 Task: Use advanced search to find and preview emails containing specific words.
Action: Mouse moved to (376, 66)
Screenshot: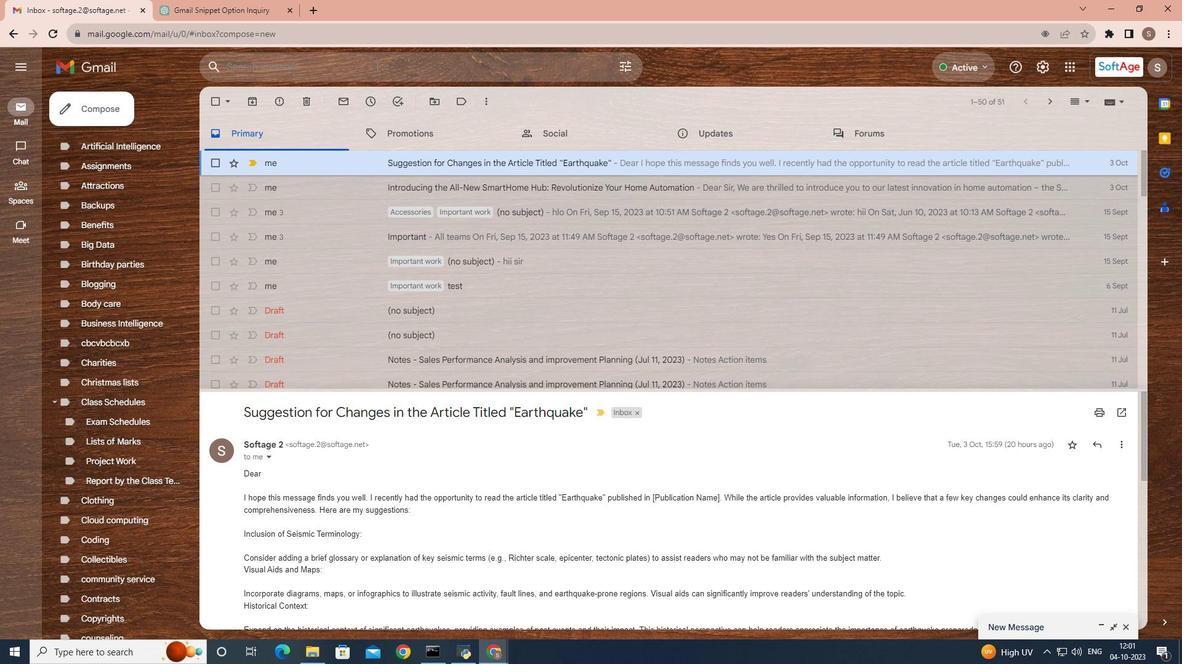 
Action: Mouse pressed left at (376, 66)
Screenshot: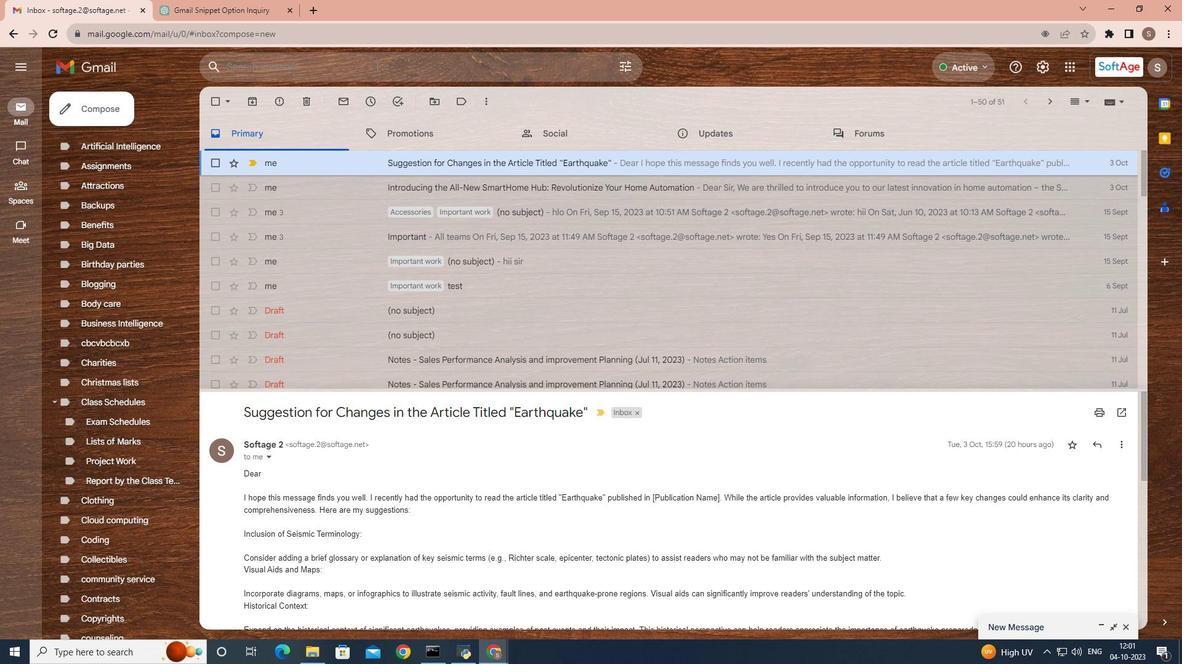 
Action: Key pressed in<Key.shift_r><Key.shift_r><Key.shift_r><Key.shift_r><Key.shift_r><Key.shift_r><Key.shift_r><Key.shift_r><Key.shift_r><Key.shift_r><Key.shift_r><Key.shift_r><Key.shift_r><Key.shift_r><Key.shift_r><Key.shift_r><Key.shift_r><Key.shift_r><Key.shift_r><Key.shift_r><Key.shift_r><Key.shift_r><Key.shift_r><Key.shift_r><Key.shift_r><Key.shift_r><Key.shift_r><Key.shift_r><Key.shift_r><Key.shift_r><Key.shift_r><Key.shift_r><Key.shift_r><Key.shift_r><Key.shift_r><Key.shift_r><Key.shift_r><Key.shift_r><Key.shift_r><Key.shift_r><Key.shift_r><Key.shift_r><Key.shift_r><Key.shift_r><Key.shift_r><Key.shift_r><Key.shift_r>:<Key.space>converst<Key.backspace>ation<Key.space>dear<Key.space>sir<Key.enter>
Screenshot: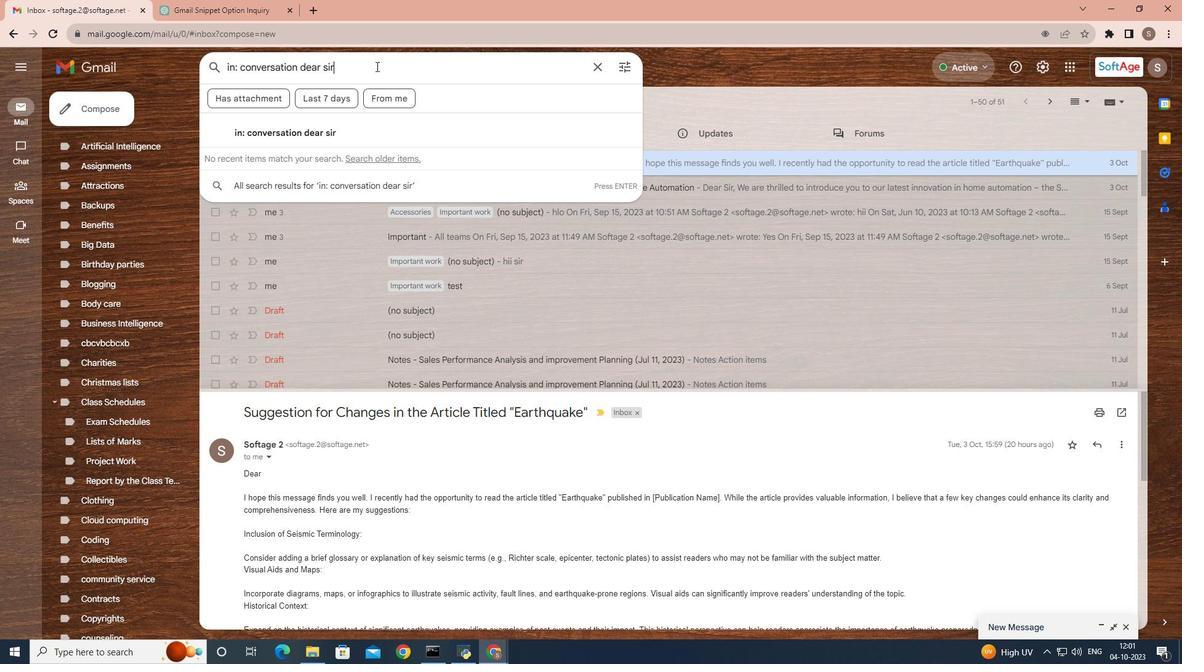 
Action: Mouse moved to (341, 59)
Screenshot: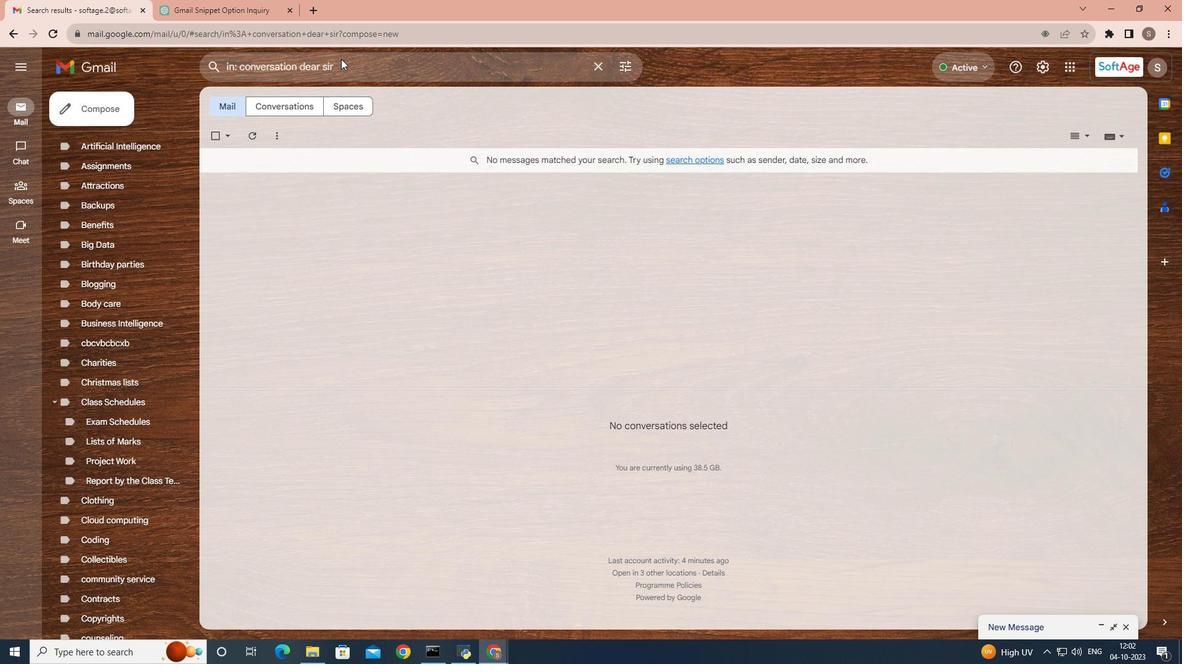 
Action: Mouse pressed left at (341, 59)
Screenshot: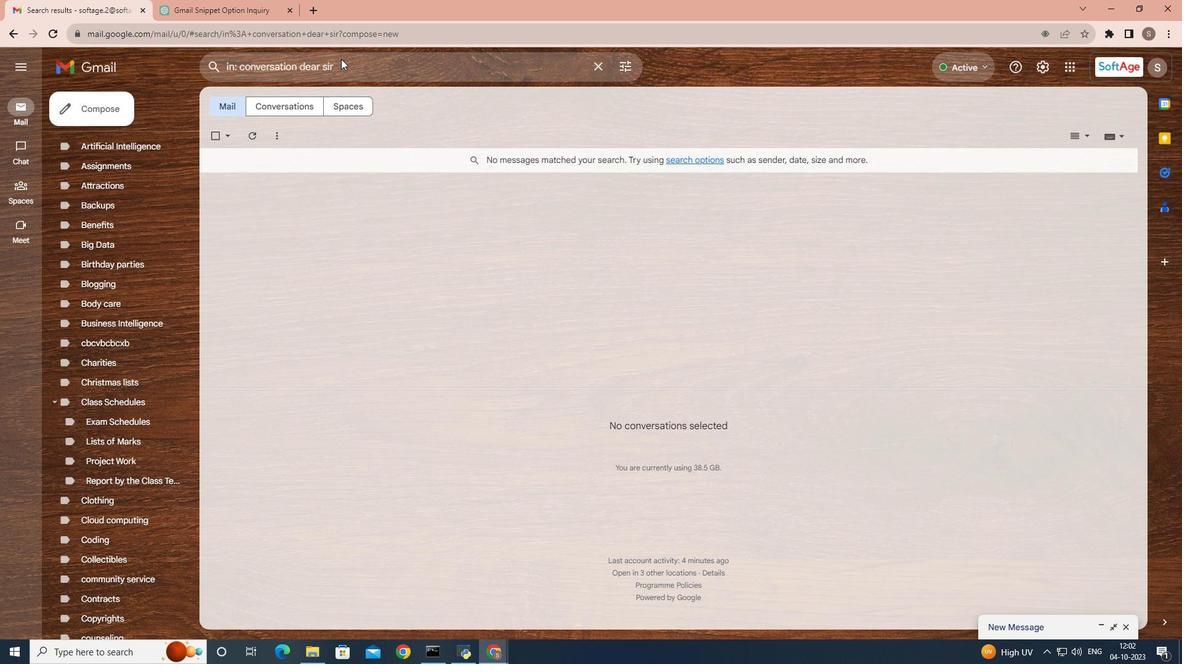 
Action: Mouse moved to (320, 62)
Screenshot: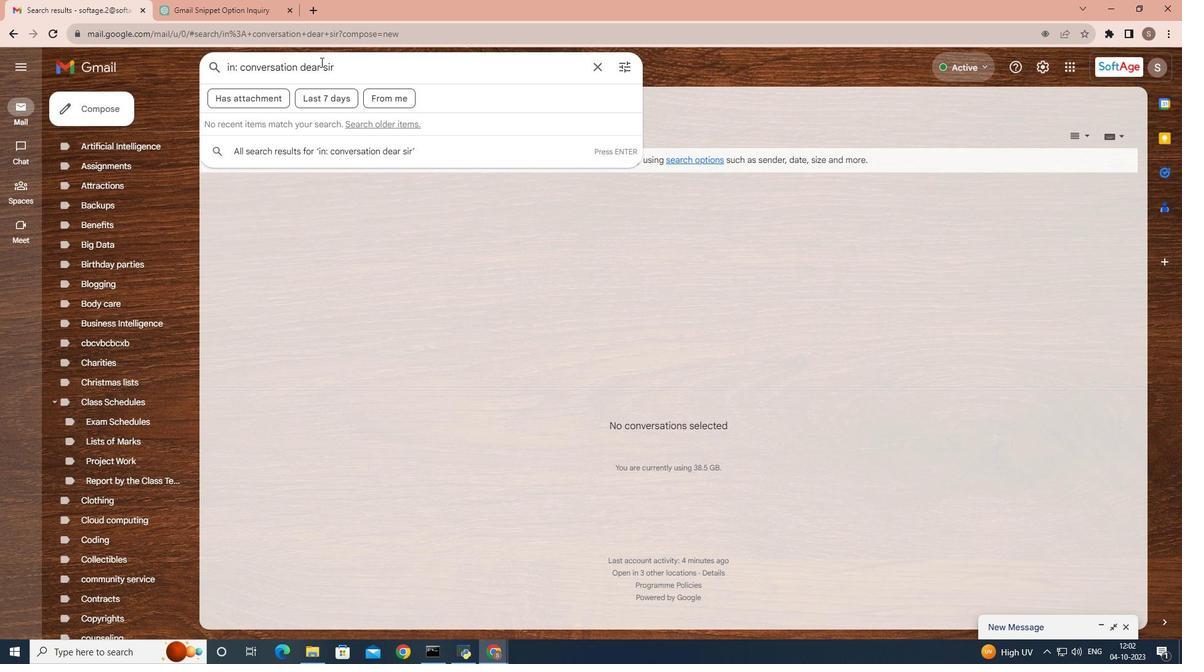 
Action: Mouse pressed left at (320, 62)
Screenshot: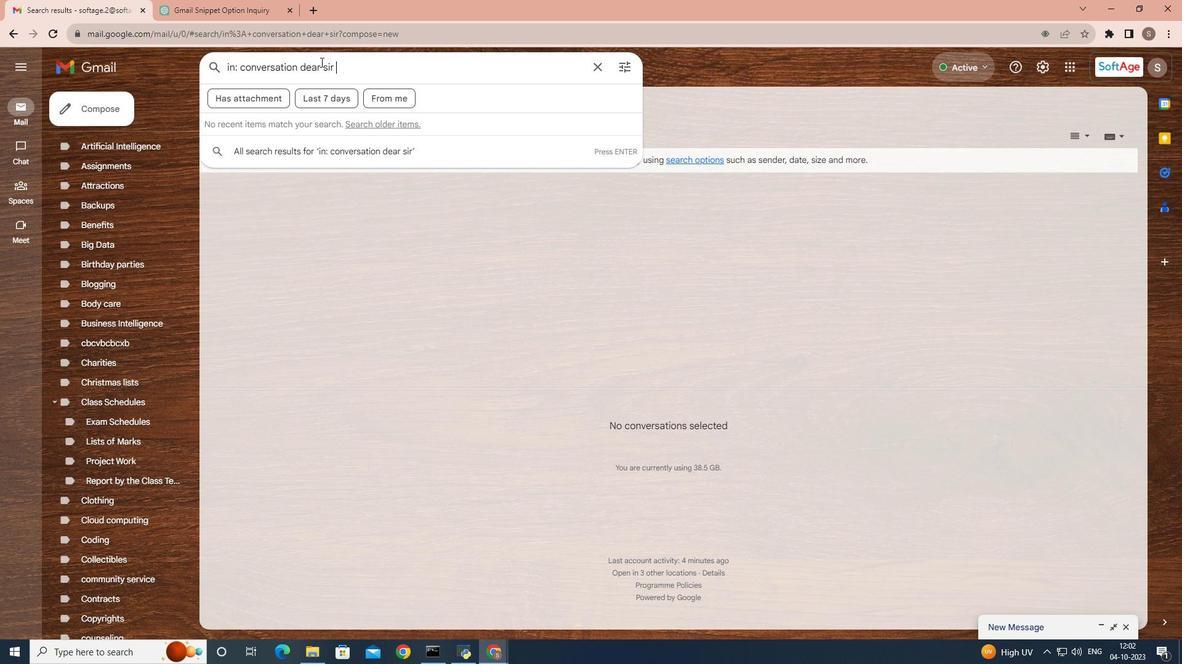 
Action: Mouse moved to (286, 75)
Screenshot: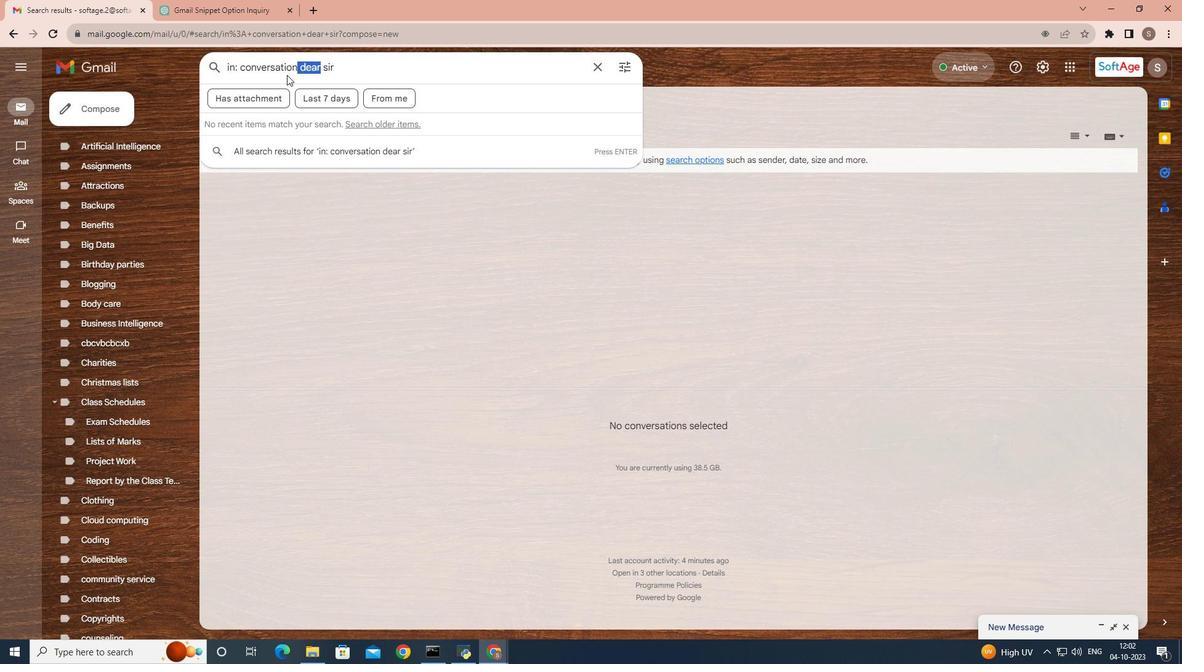 
Action: Key pressed <Key.backspace><Key.enter>
Screenshot: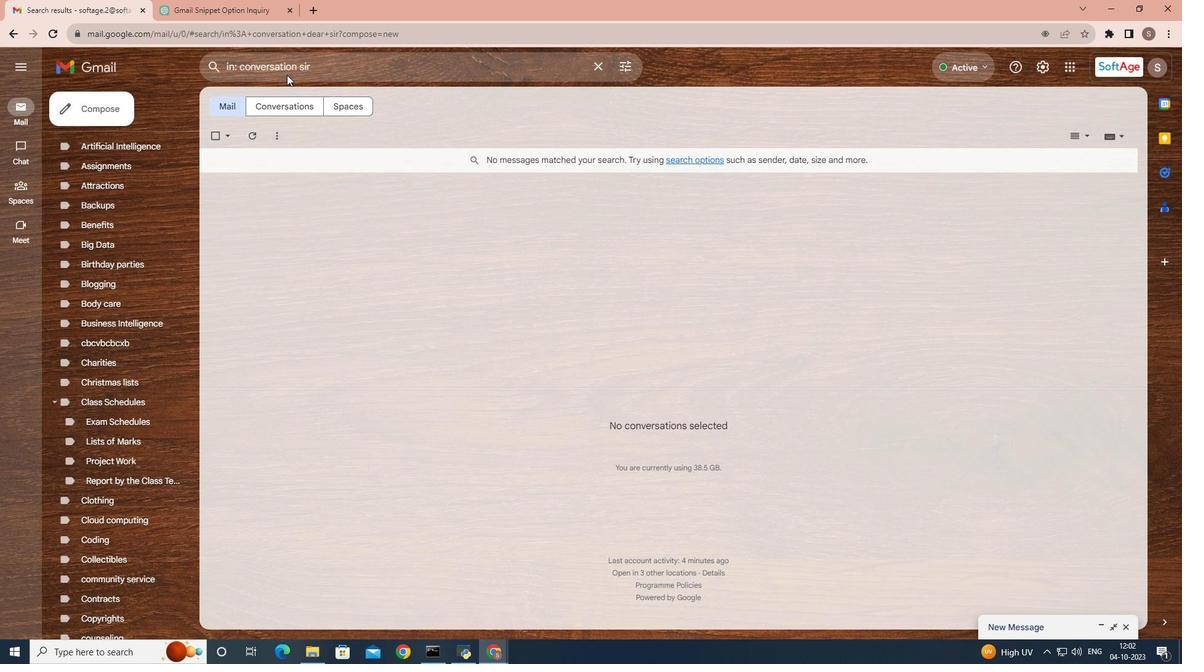 
Action: Mouse moved to (304, 99)
Screenshot: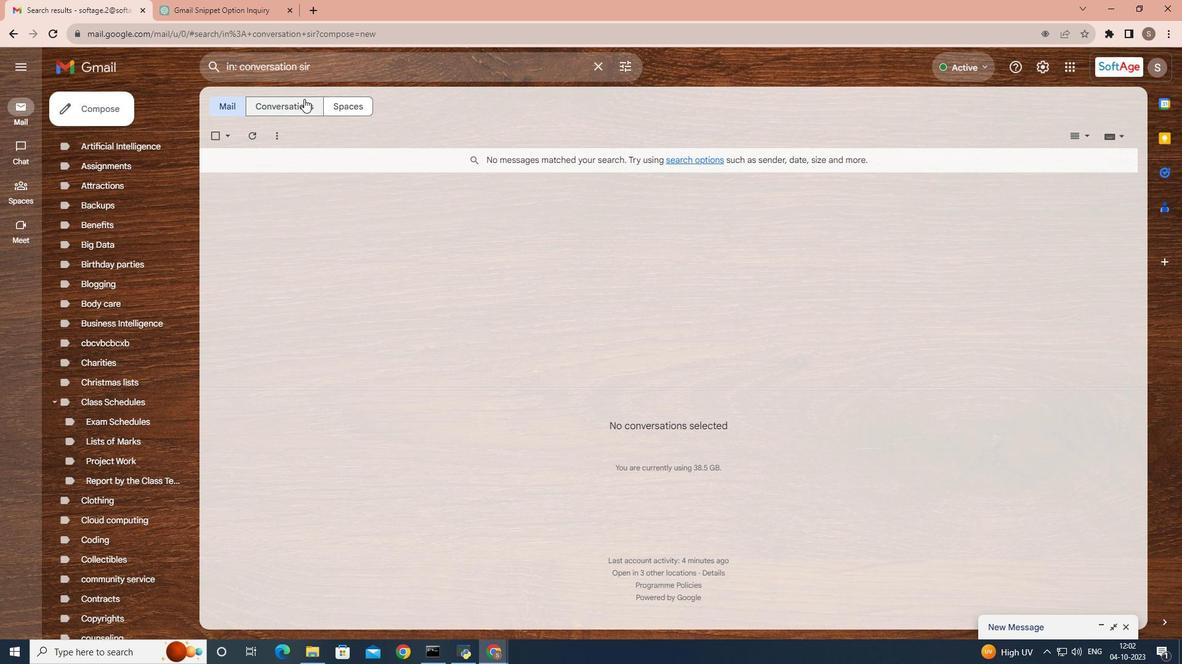 
Action: Mouse pressed left at (304, 99)
Screenshot: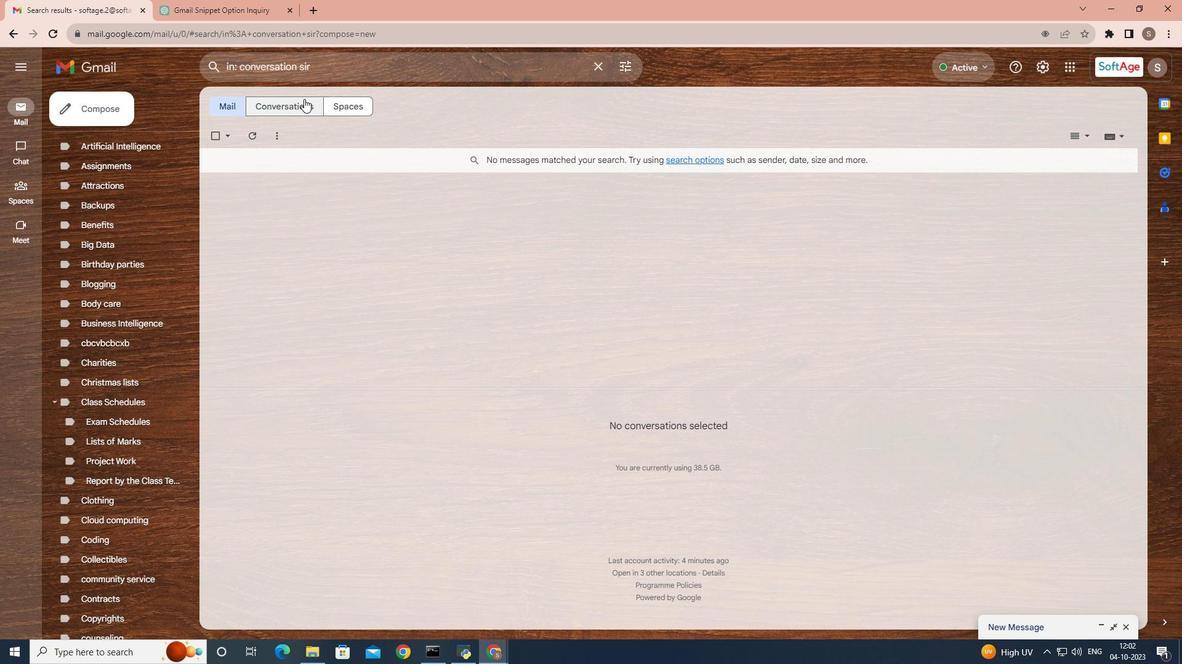 
Action: Mouse moved to (239, 68)
Screenshot: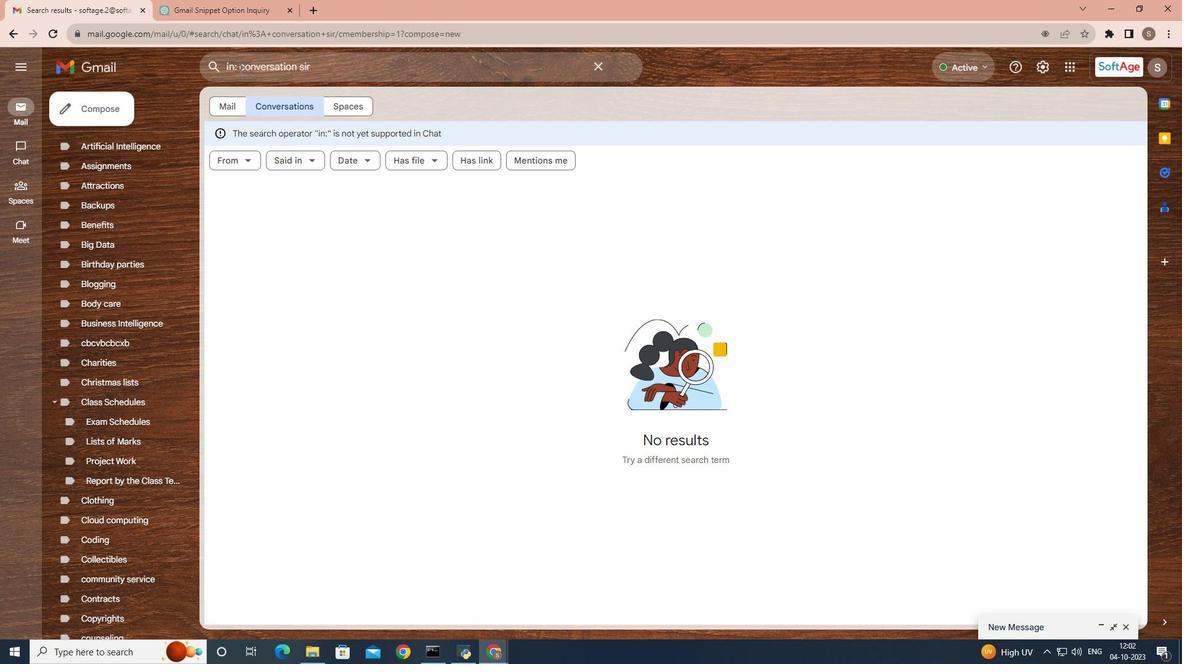 
Action: Mouse pressed left at (239, 68)
Screenshot: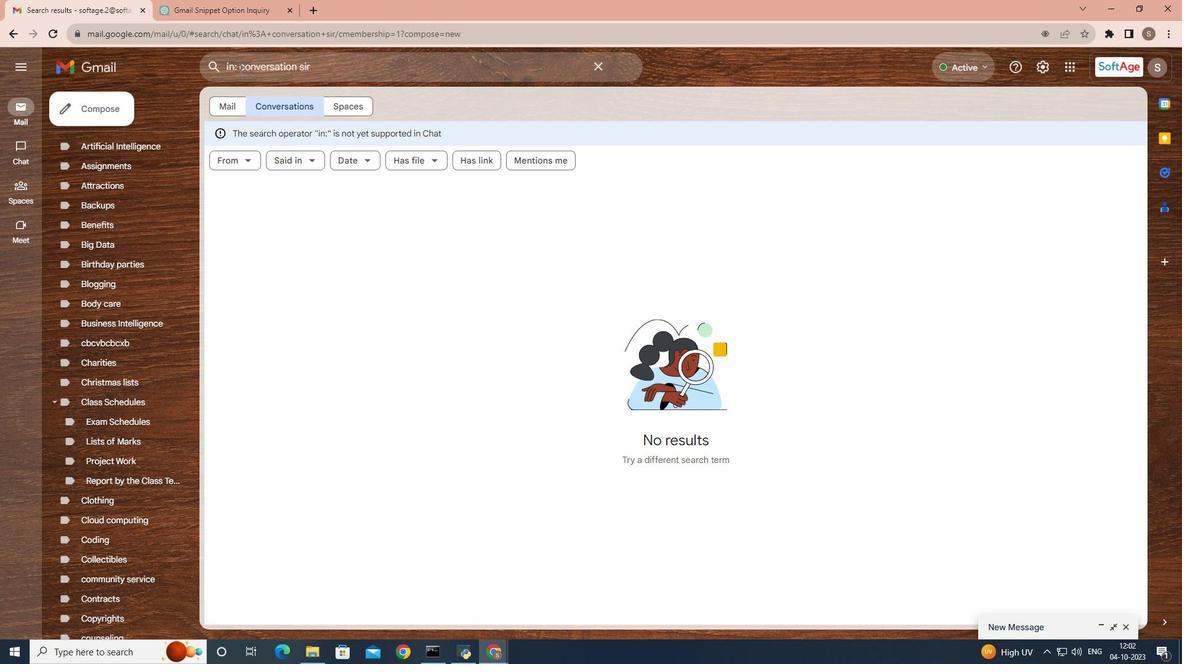 
Action: Mouse moved to (302, 65)
Screenshot: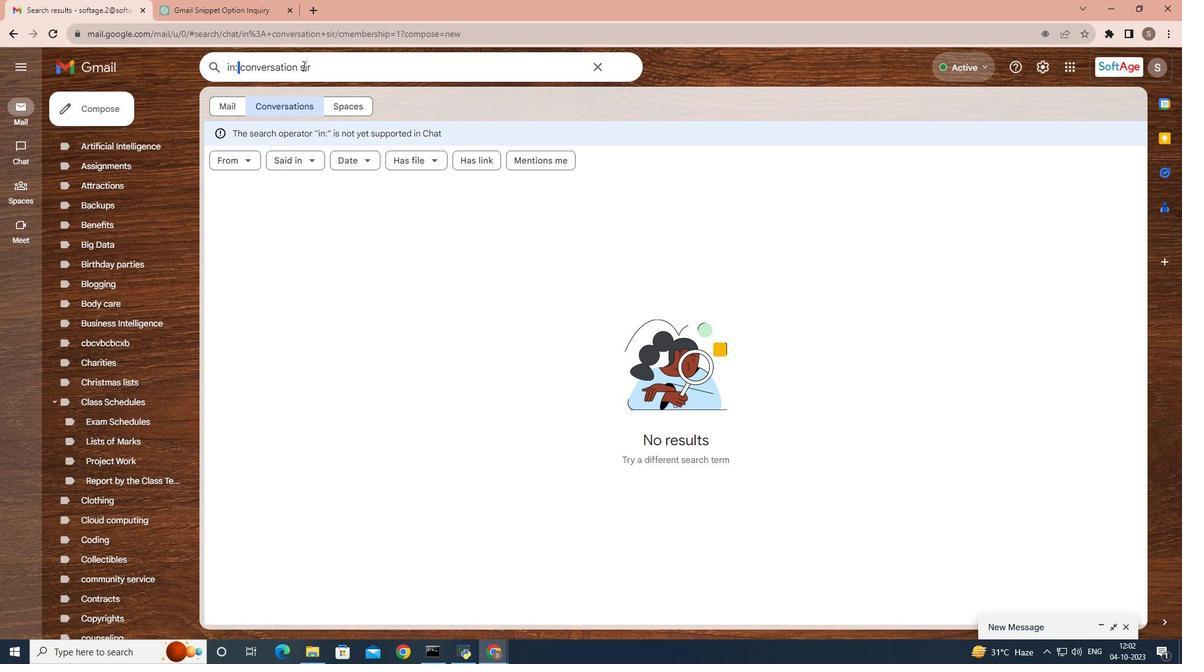 
Action: Mouse pressed left at (302, 65)
Screenshot: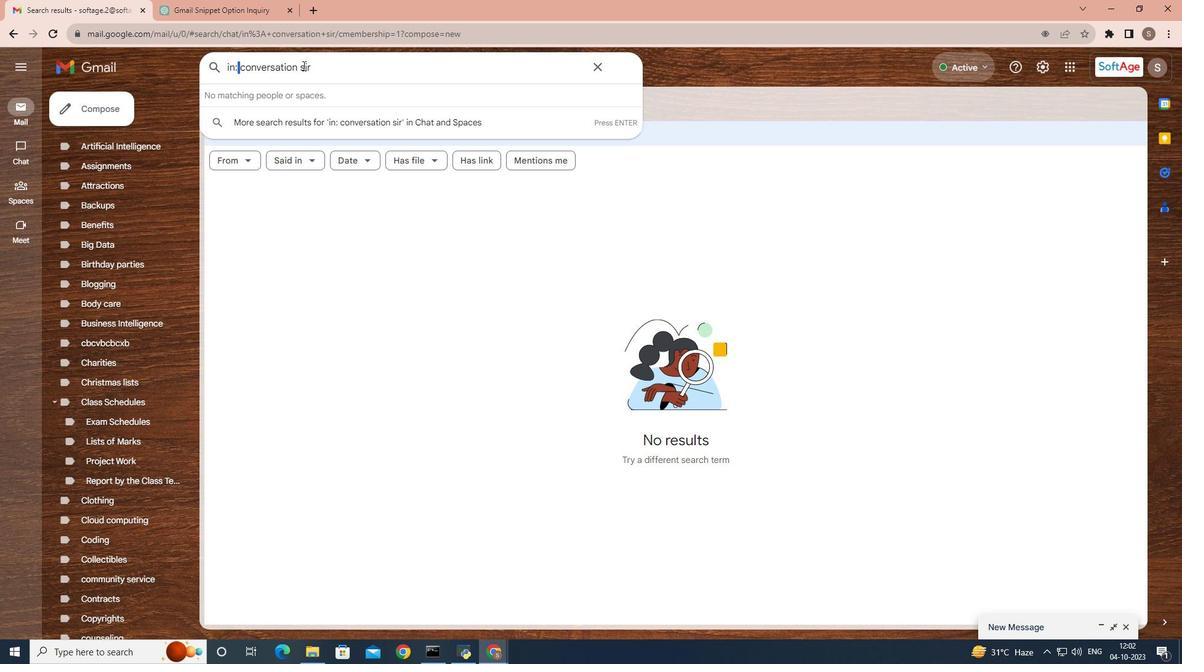 
Action: Mouse moved to (278, 65)
Screenshot: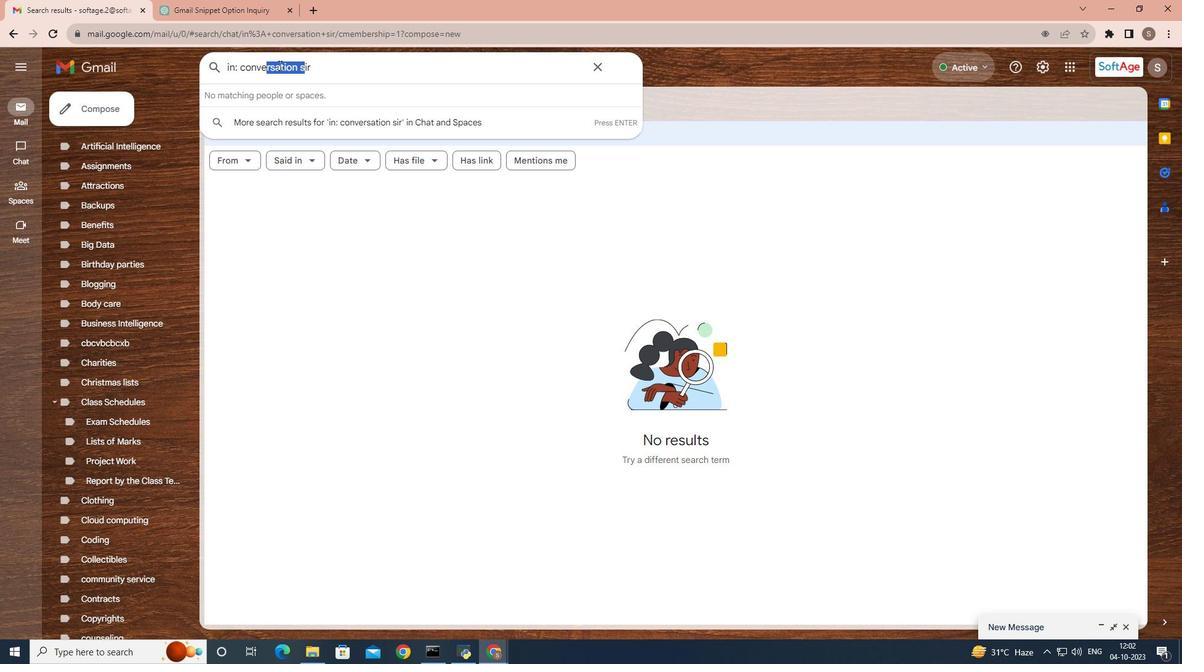 
Action: Mouse pressed left at (278, 65)
Screenshot: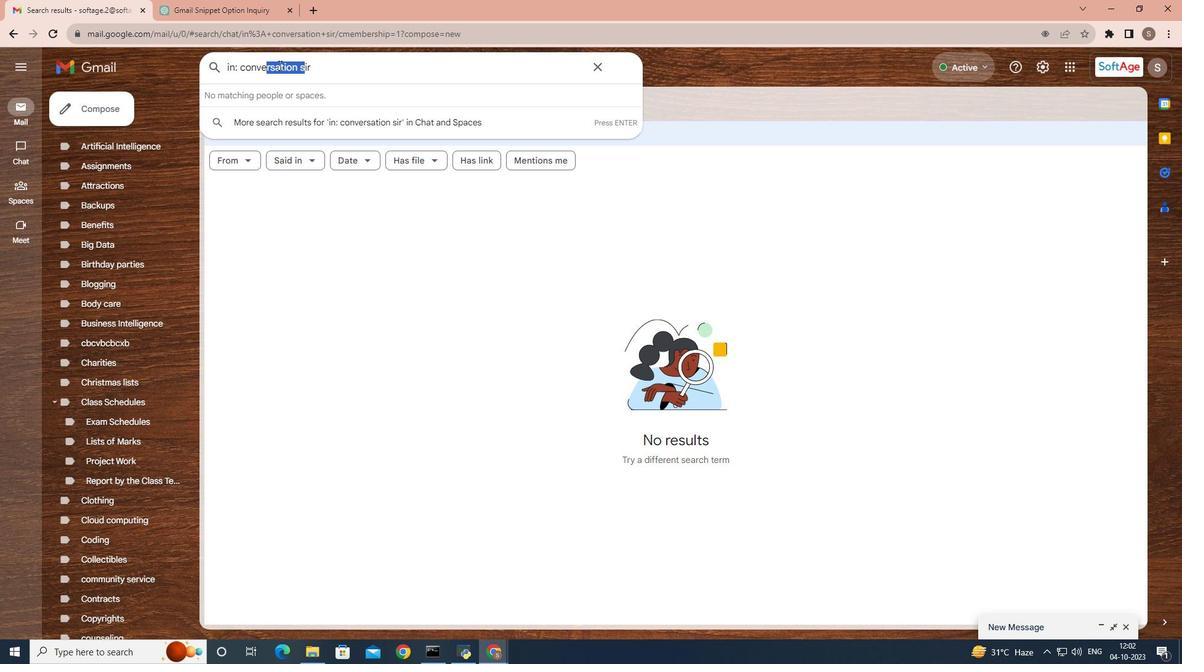 
Action: Mouse moved to (299, 67)
Screenshot: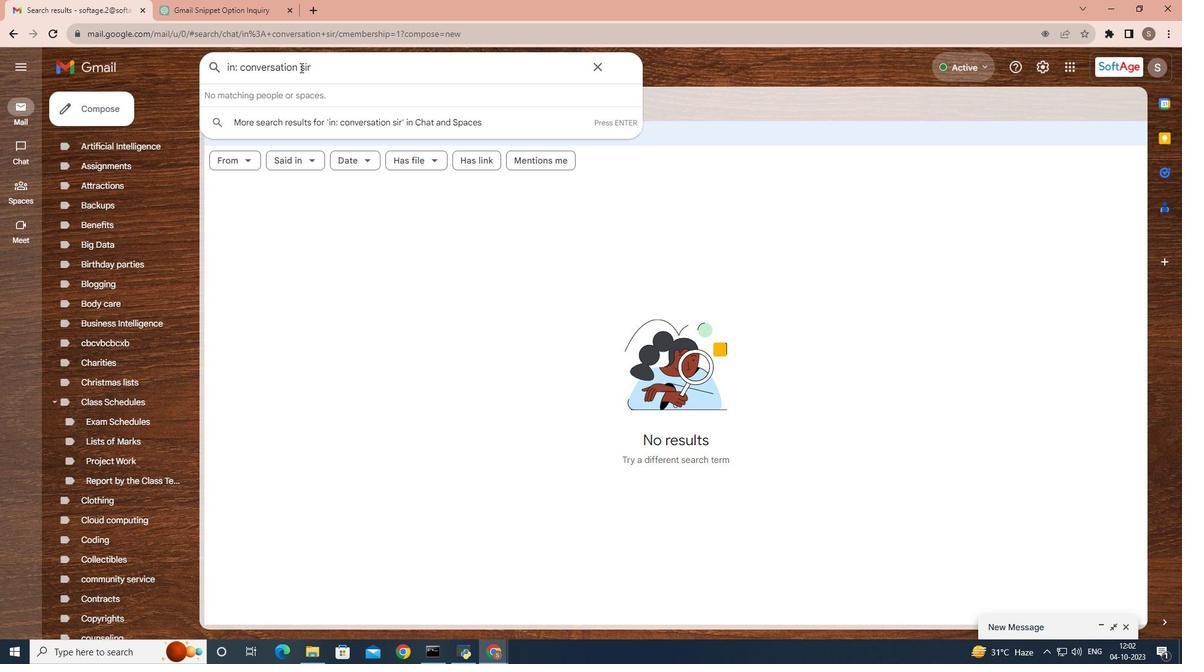 
Action: Mouse pressed left at (299, 67)
Screenshot: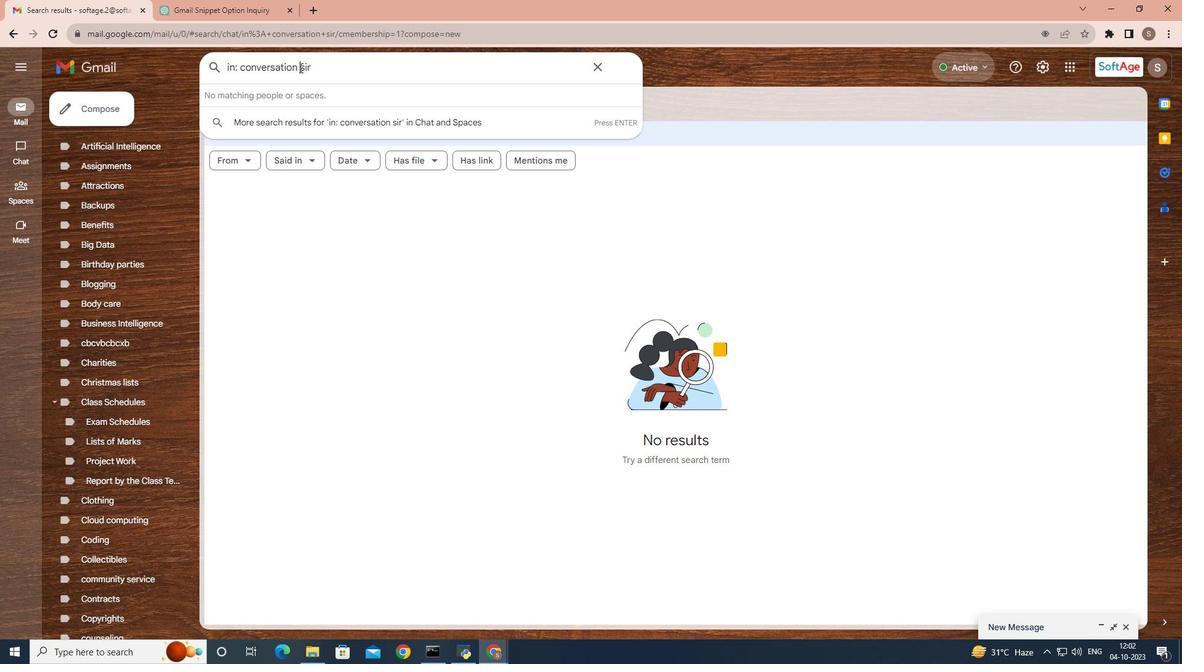
Action: Mouse moved to (270, 64)
Screenshot: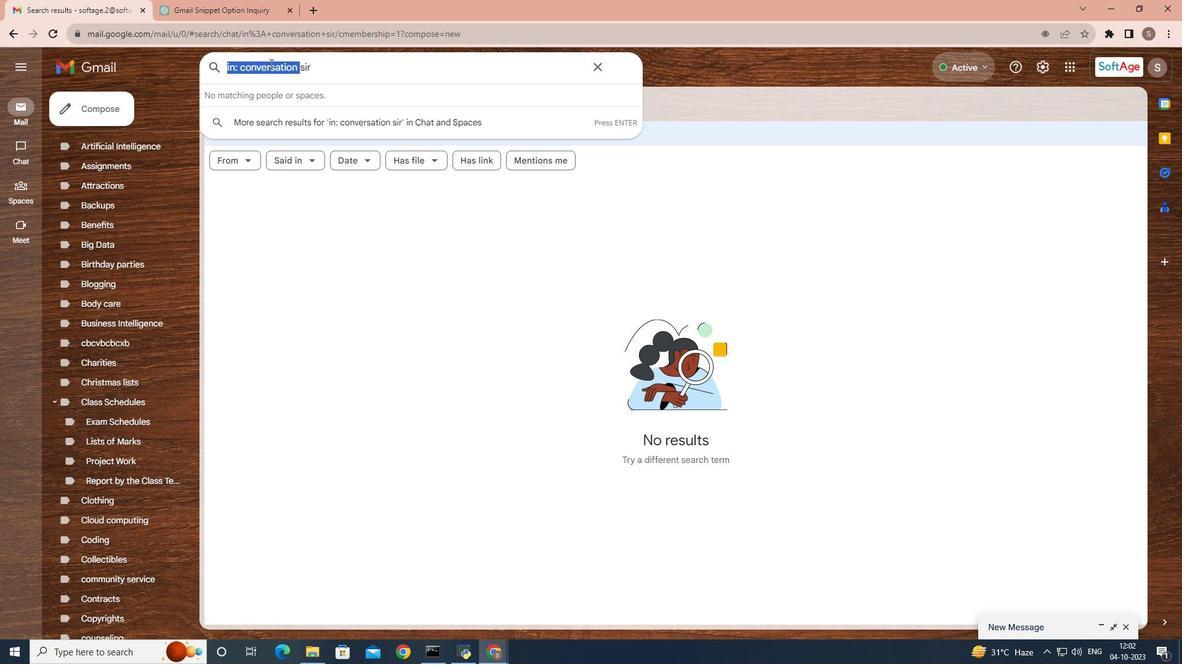 
Action: Key pressed <Key.backspace><Key.enter>
Screenshot: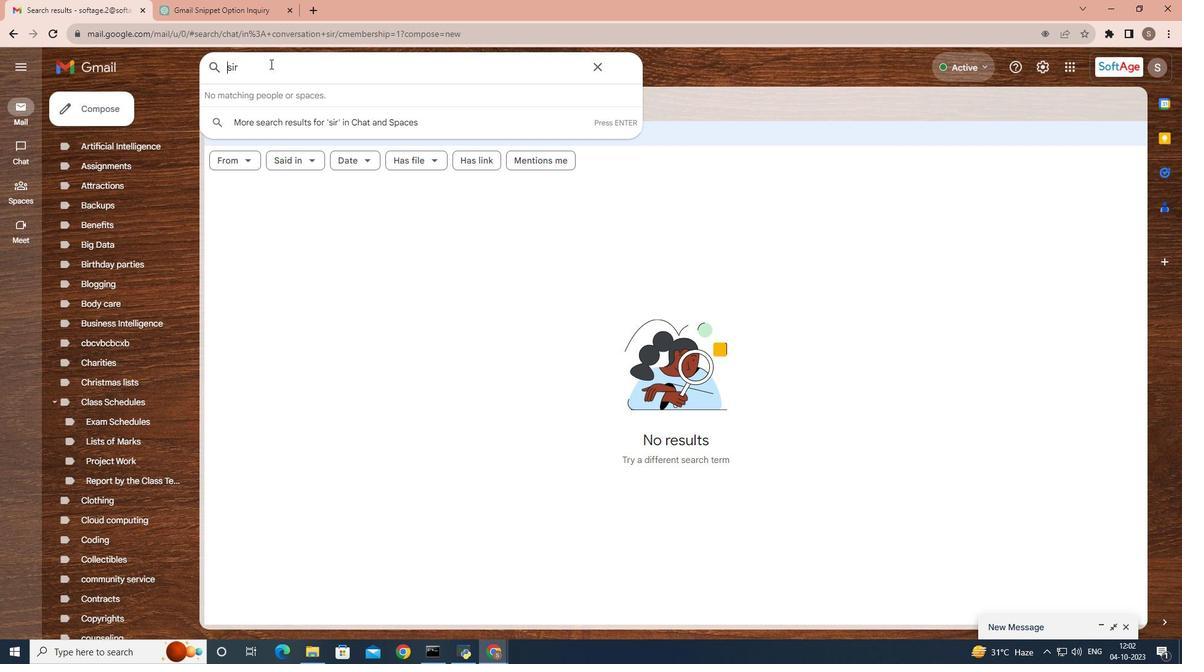 
Action: Mouse moved to (222, 100)
Screenshot: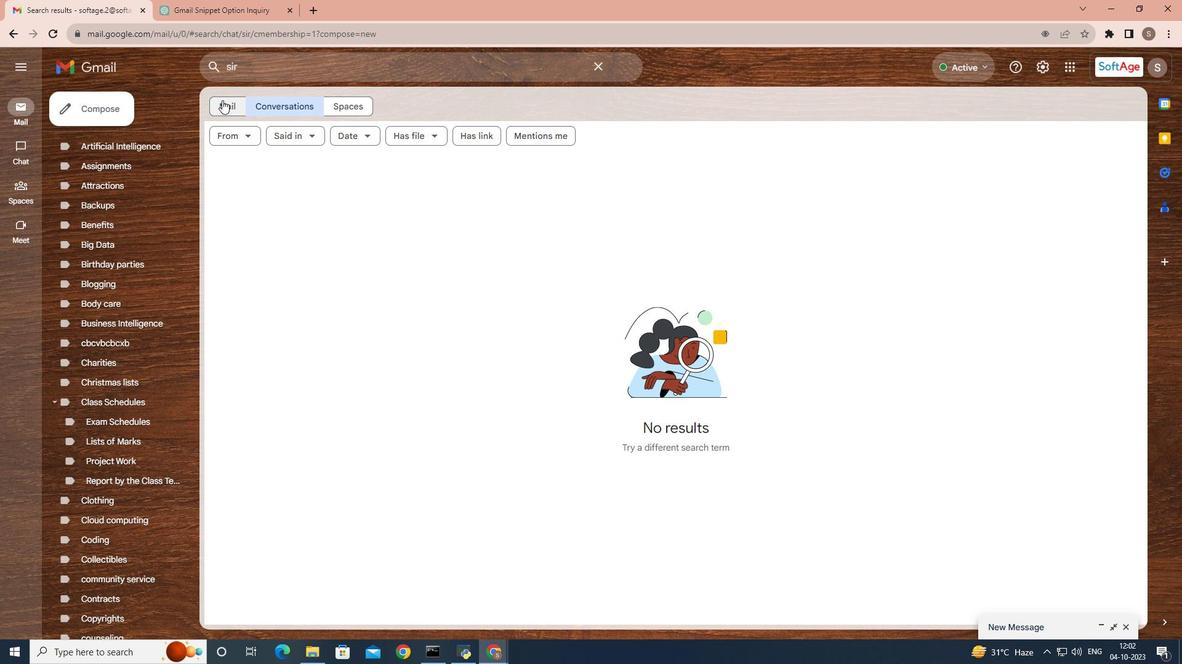 
Action: Mouse pressed left at (222, 100)
Screenshot: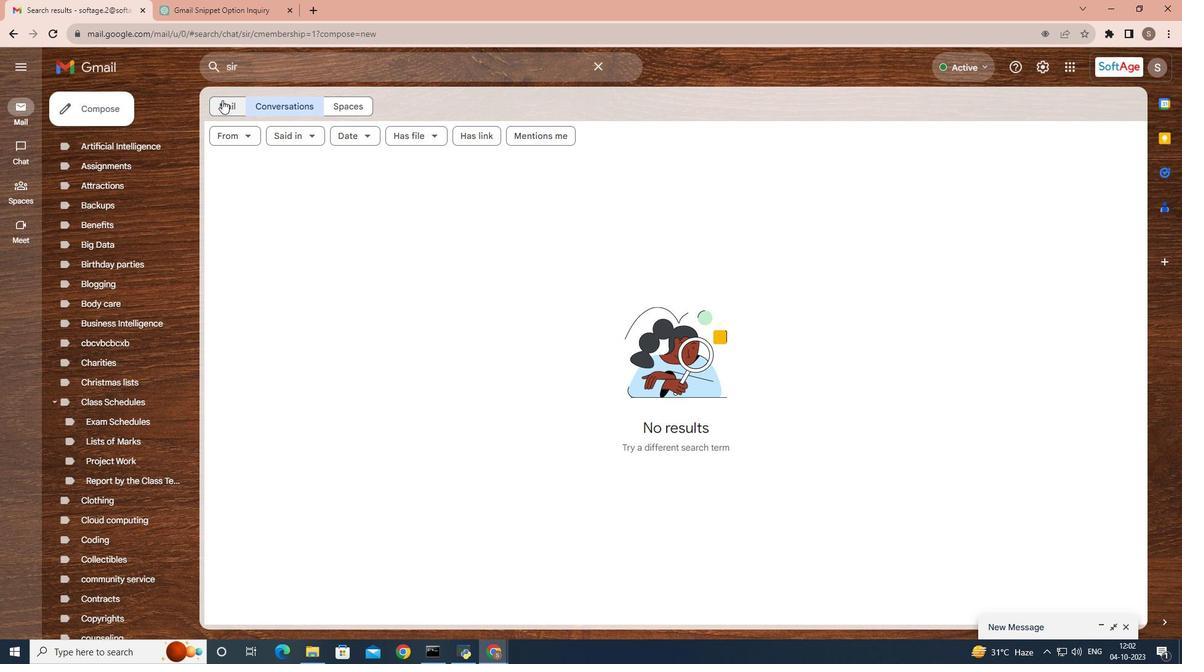 
Action: Mouse moved to (441, 211)
Screenshot: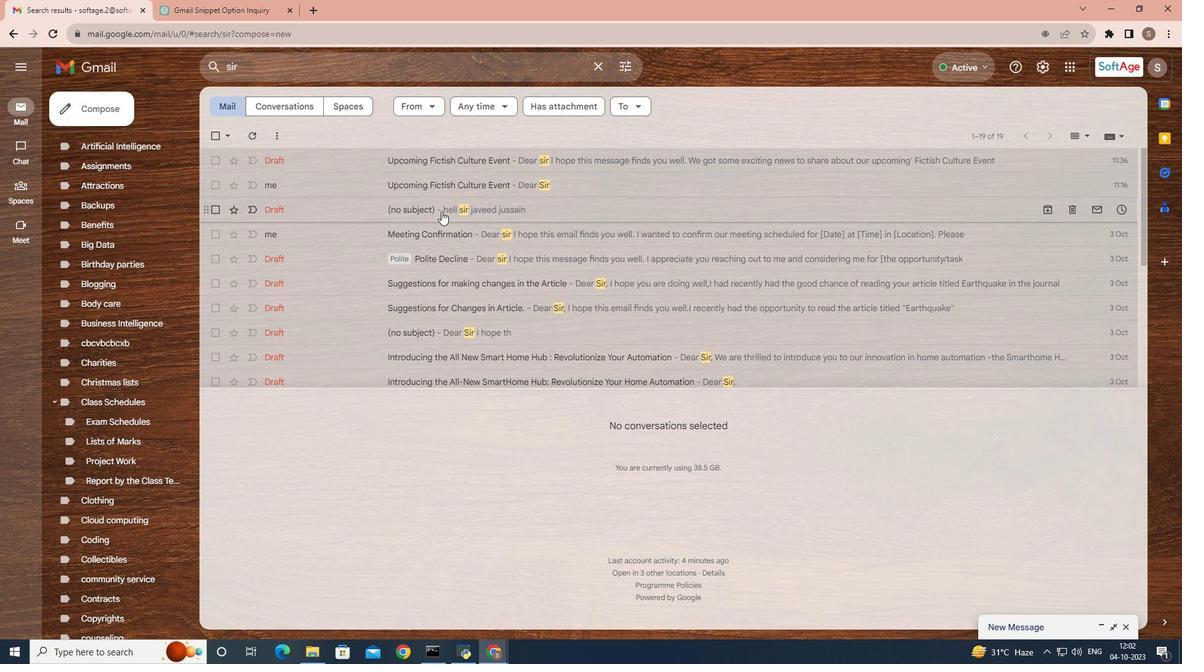 
Action: Mouse scrolled (441, 211) with delta (0, 0)
Screenshot: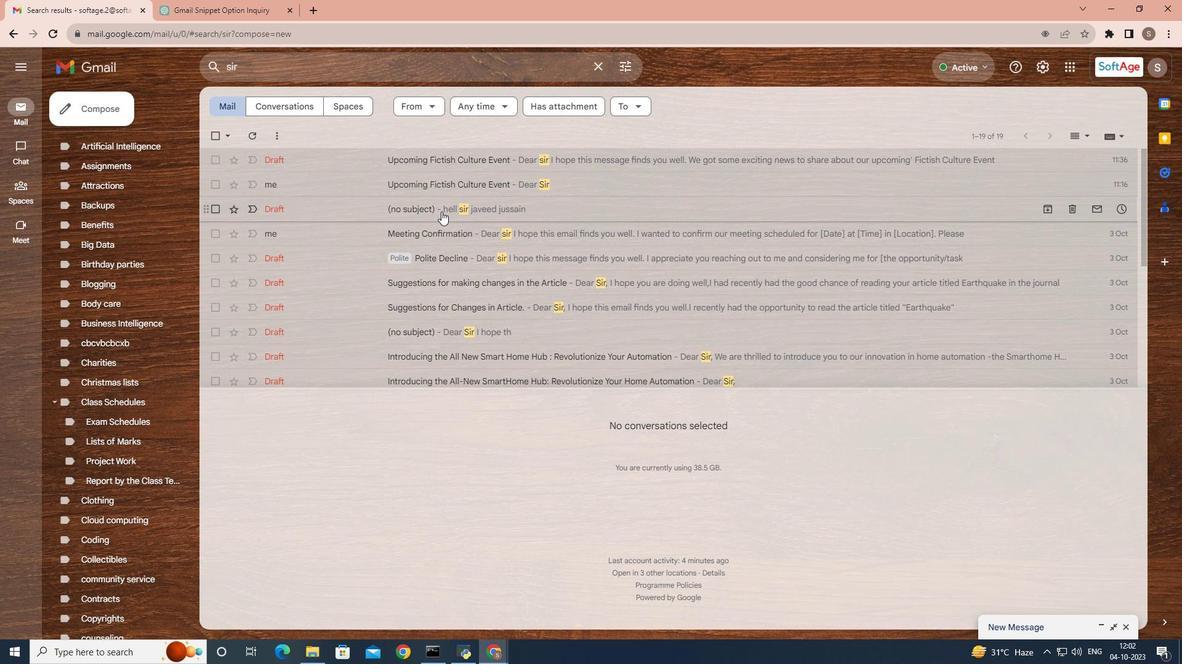 
Action: Mouse scrolled (441, 211) with delta (0, 0)
Screenshot: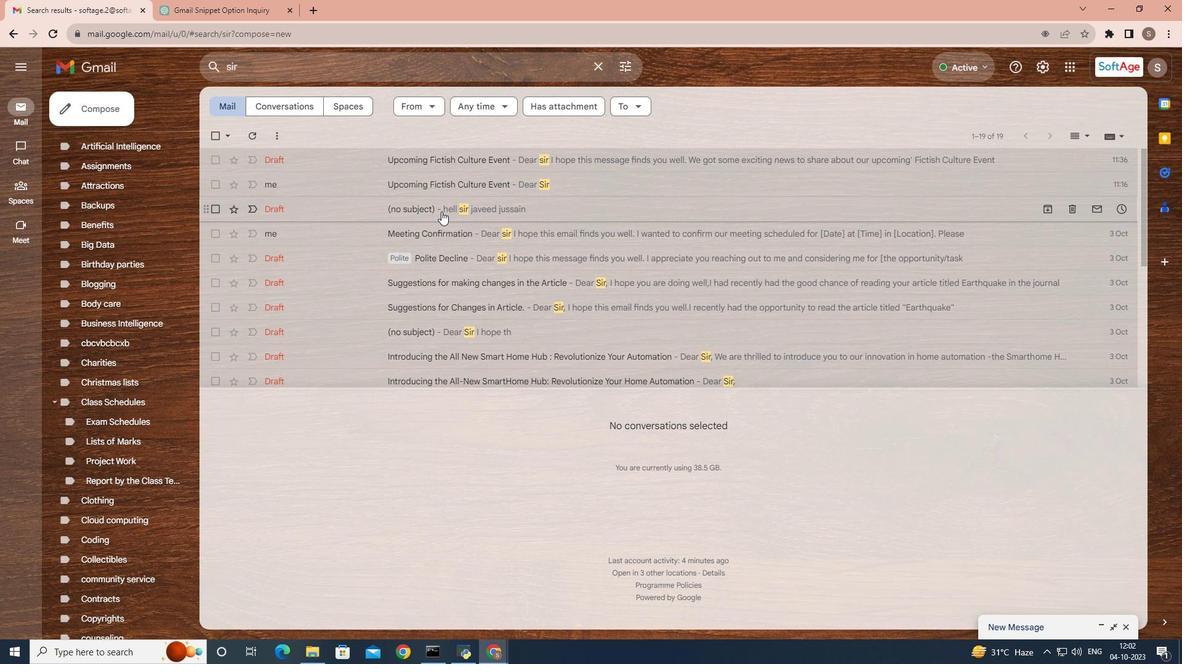 
Action: Mouse scrolled (441, 211) with delta (0, 0)
Screenshot: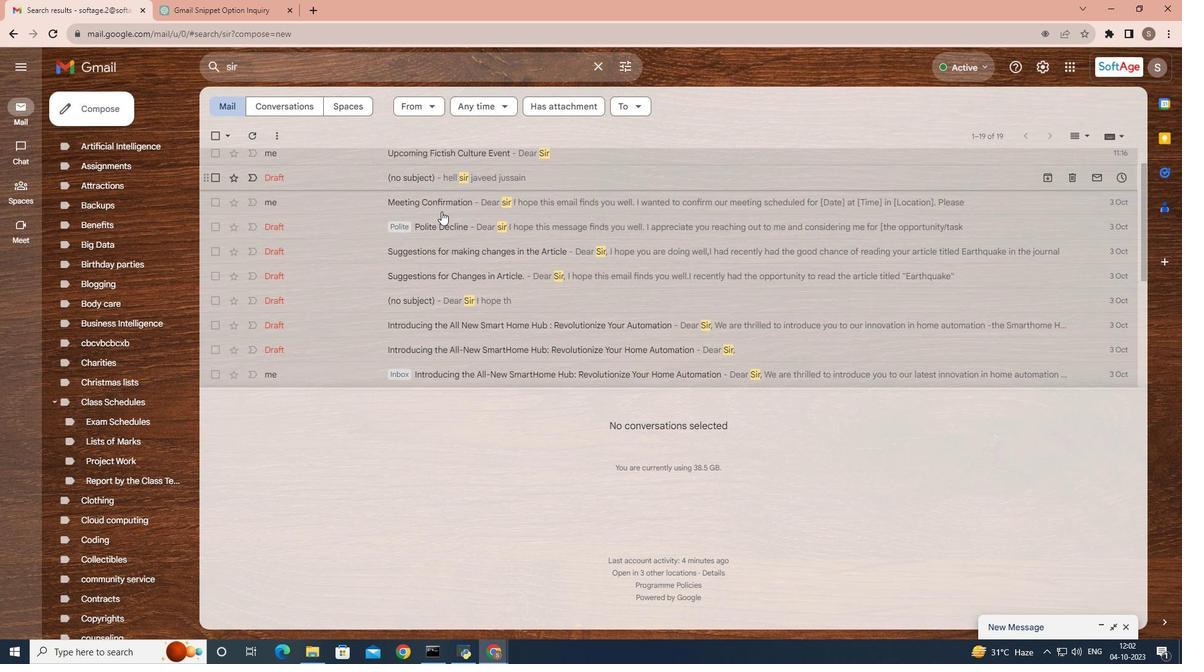 
Action: Mouse scrolled (441, 211) with delta (0, 0)
Screenshot: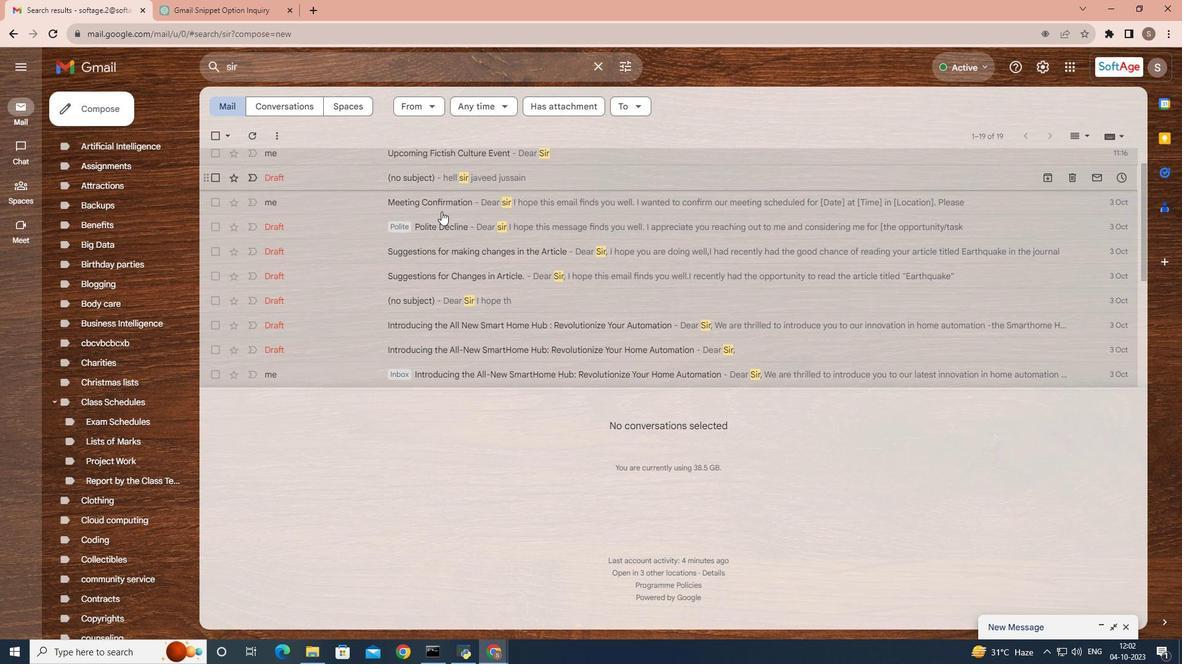 
Action: Mouse scrolled (441, 211) with delta (0, 0)
Screenshot: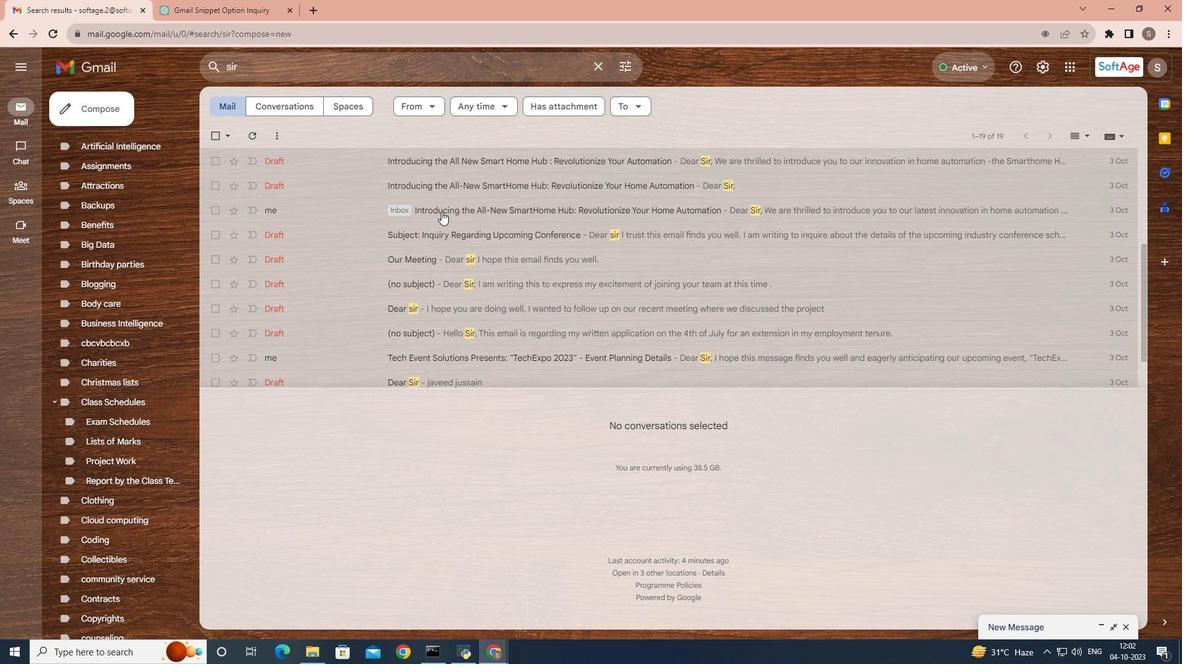 
Action: Mouse moved to (442, 211)
Screenshot: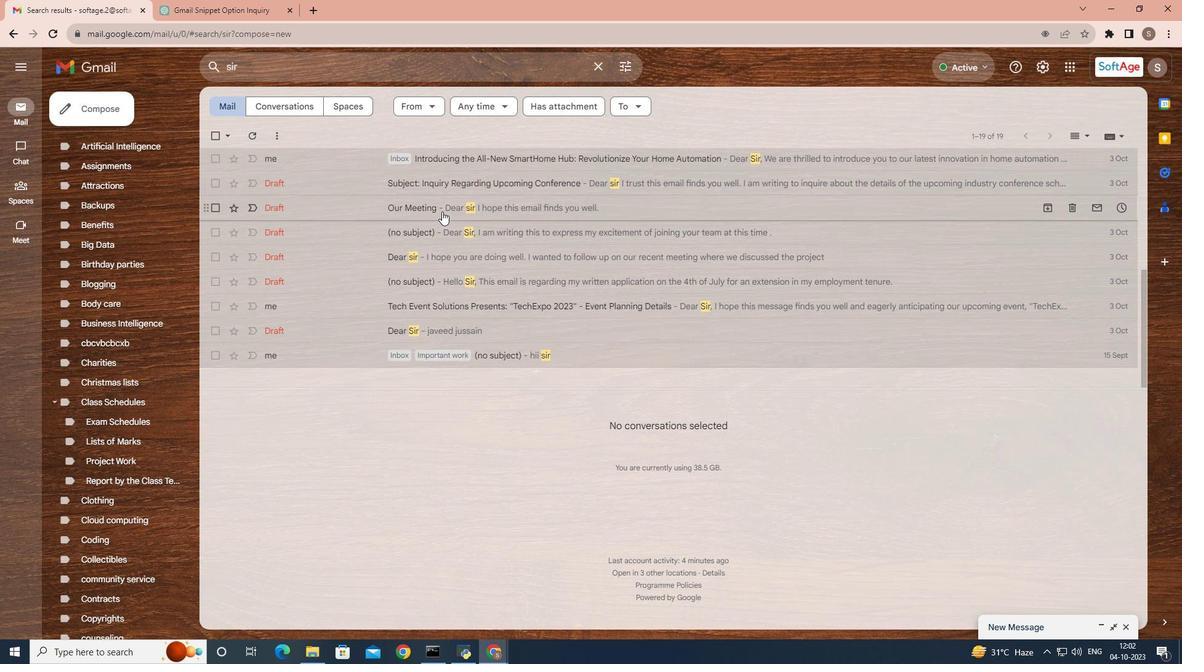 
Action: Mouse scrolled (442, 211) with delta (0, 0)
Screenshot: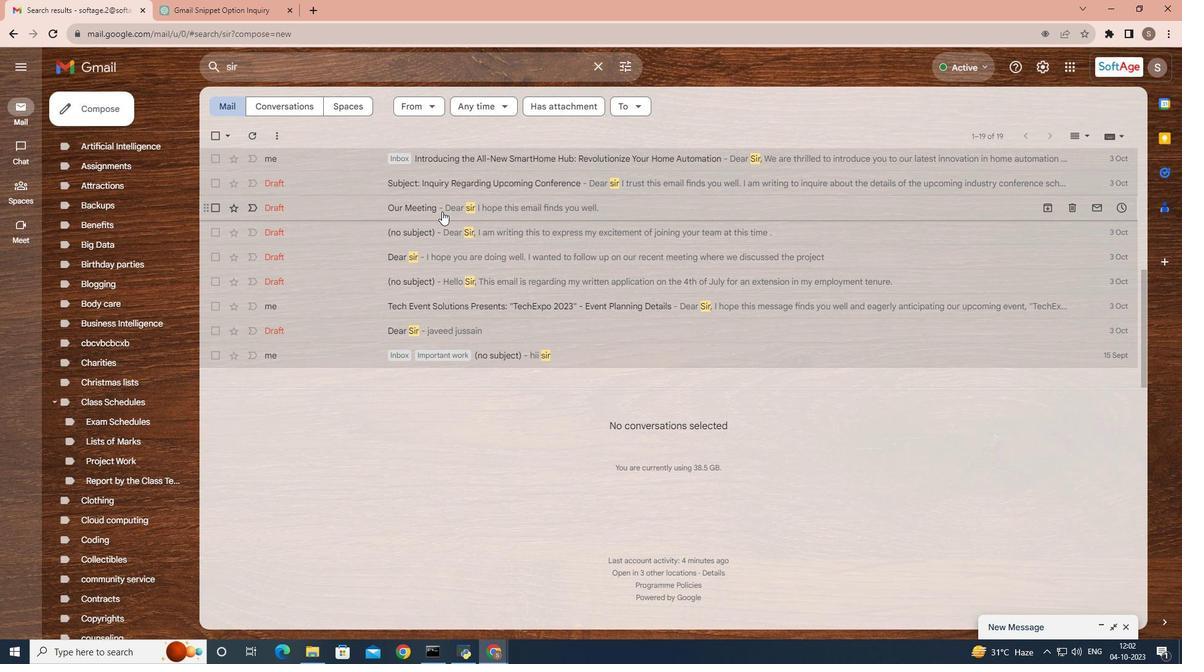 
Action: Mouse scrolled (442, 211) with delta (0, 0)
Screenshot: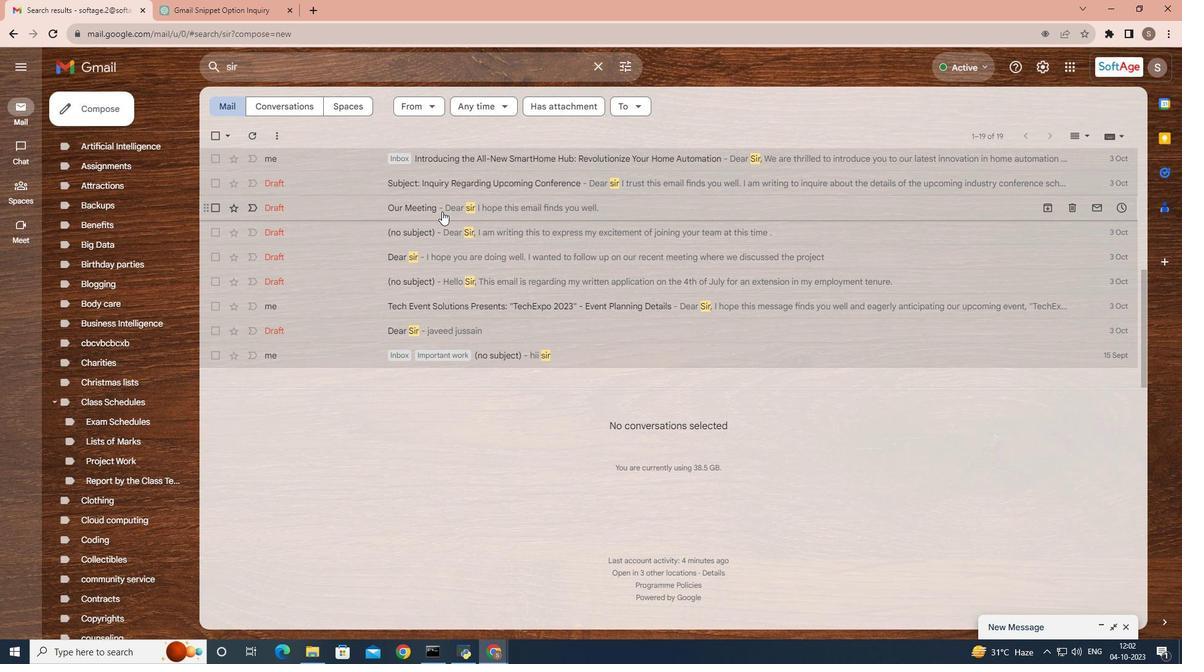 
Action: Mouse scrolled (442, 211) with delta (0, 0)
Screenshot: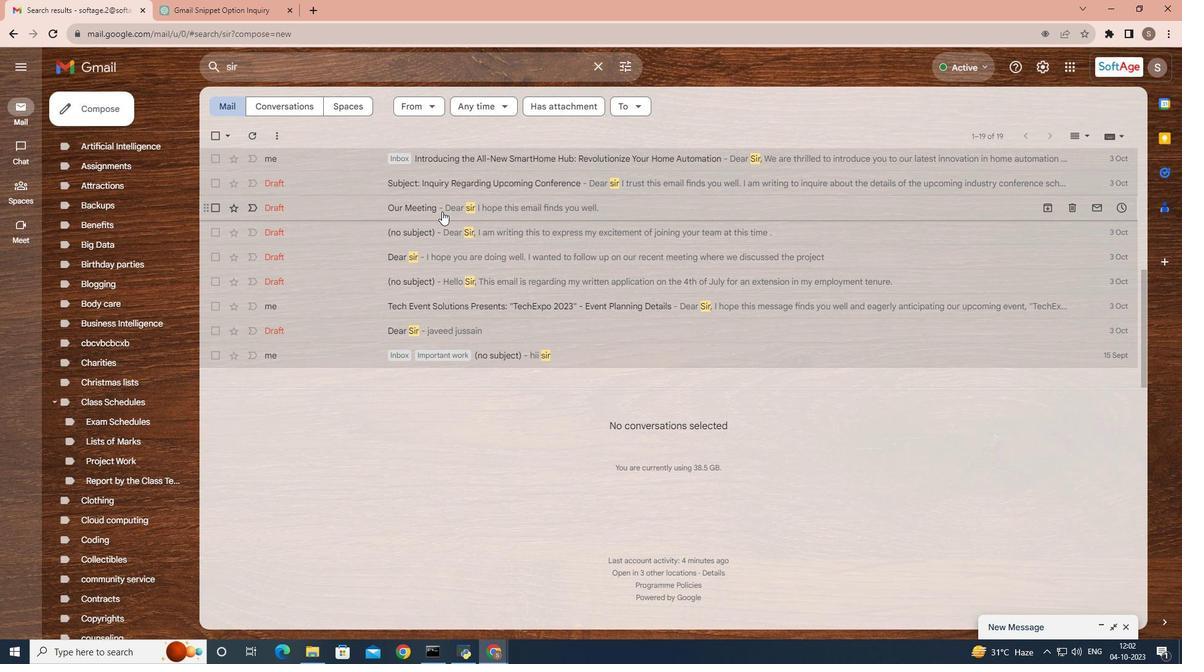 
Action: Mouse scrolled (442, 211) with delta (0, 0)
Screenshot: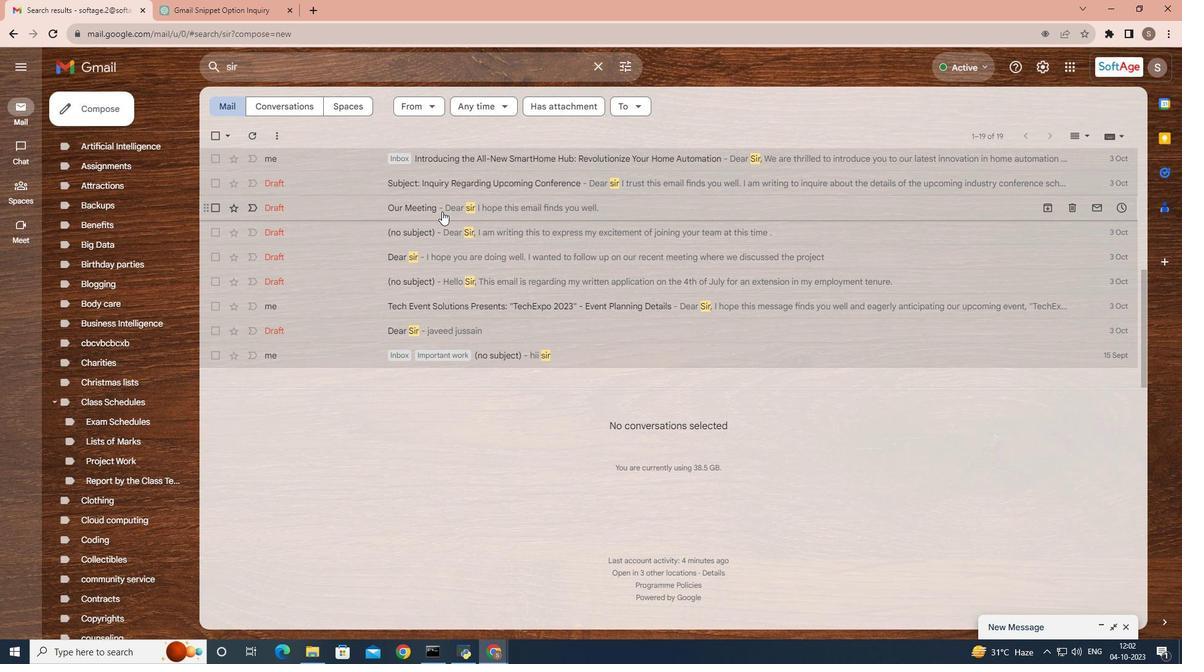 
Action: Mouse scrolled (442, 211) with delta (0, 0)
Screenshot: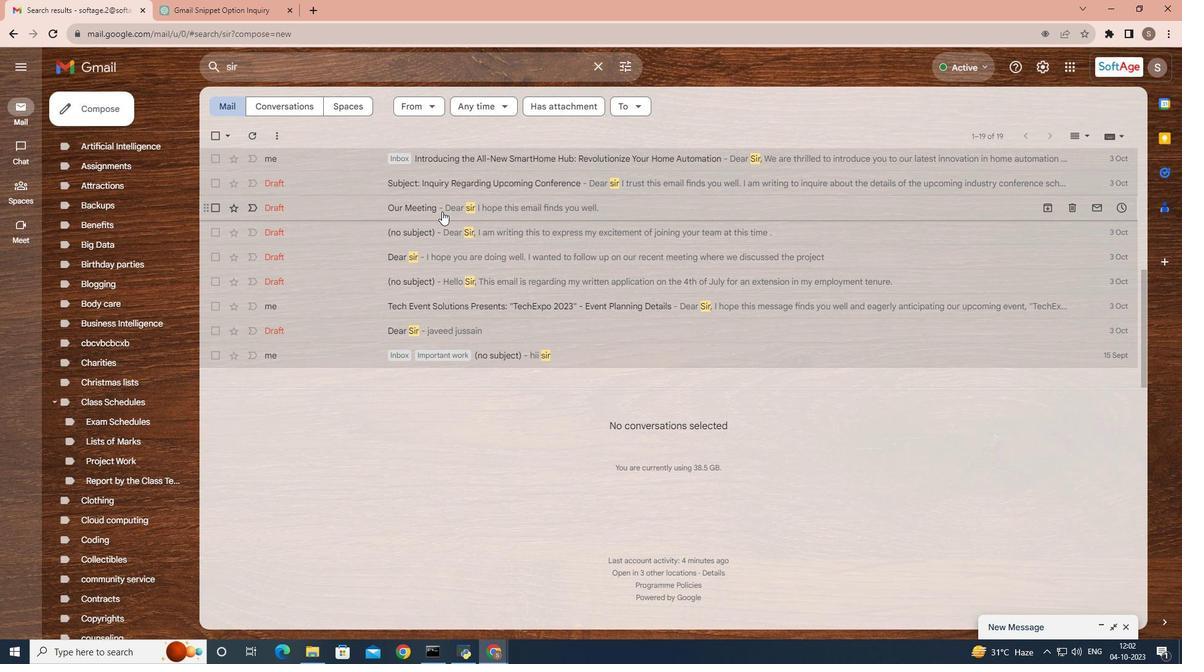 
Action: Mouse scrolled (442, 212) with delta (0, 0)
Screenshot: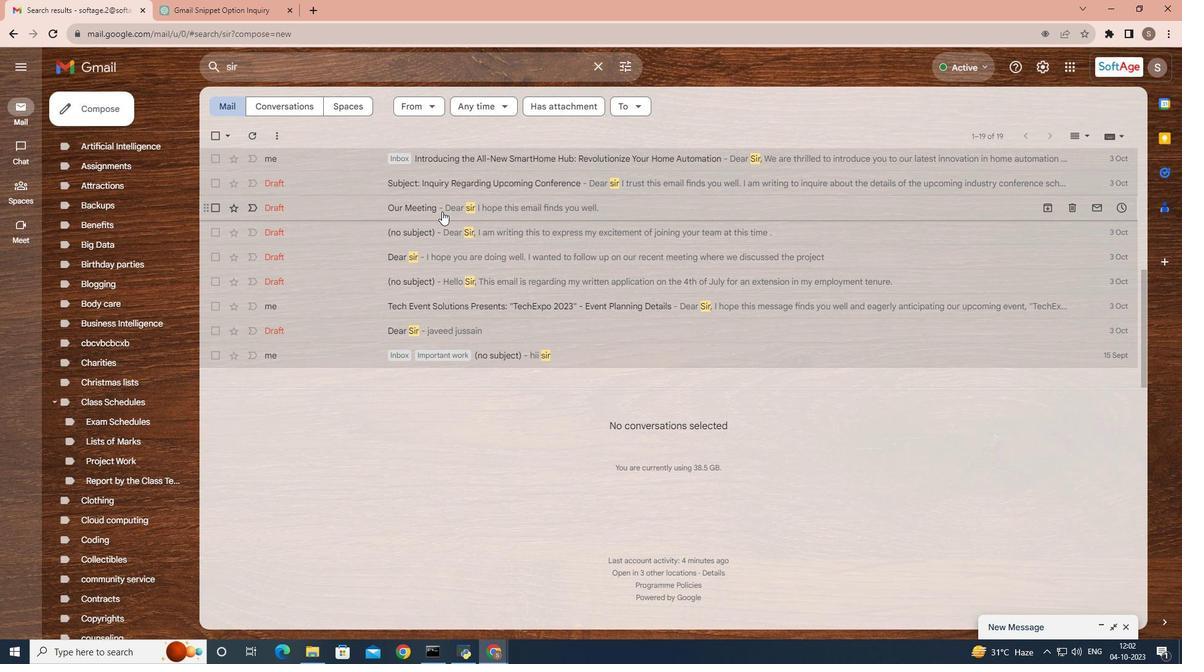 
Action: Mouse scrolled (442, 212) with delta (0, 0)
Screenshot: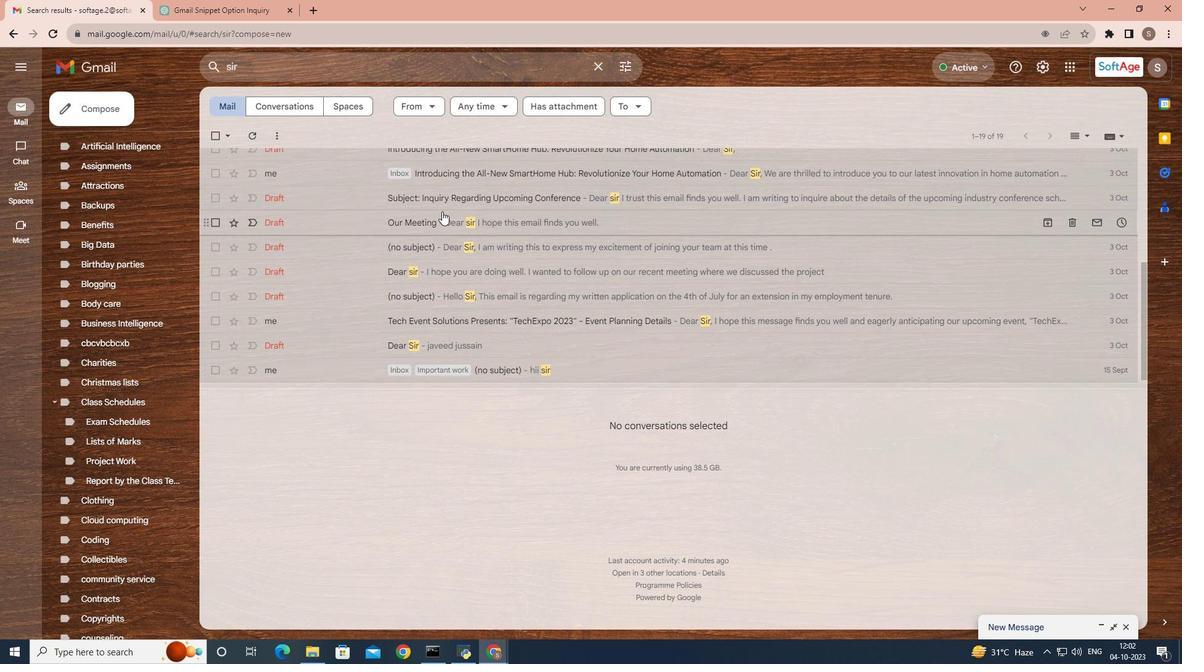 
Action: Mouse scrolled (442, 212) with delta (0, 0)
Screenshot: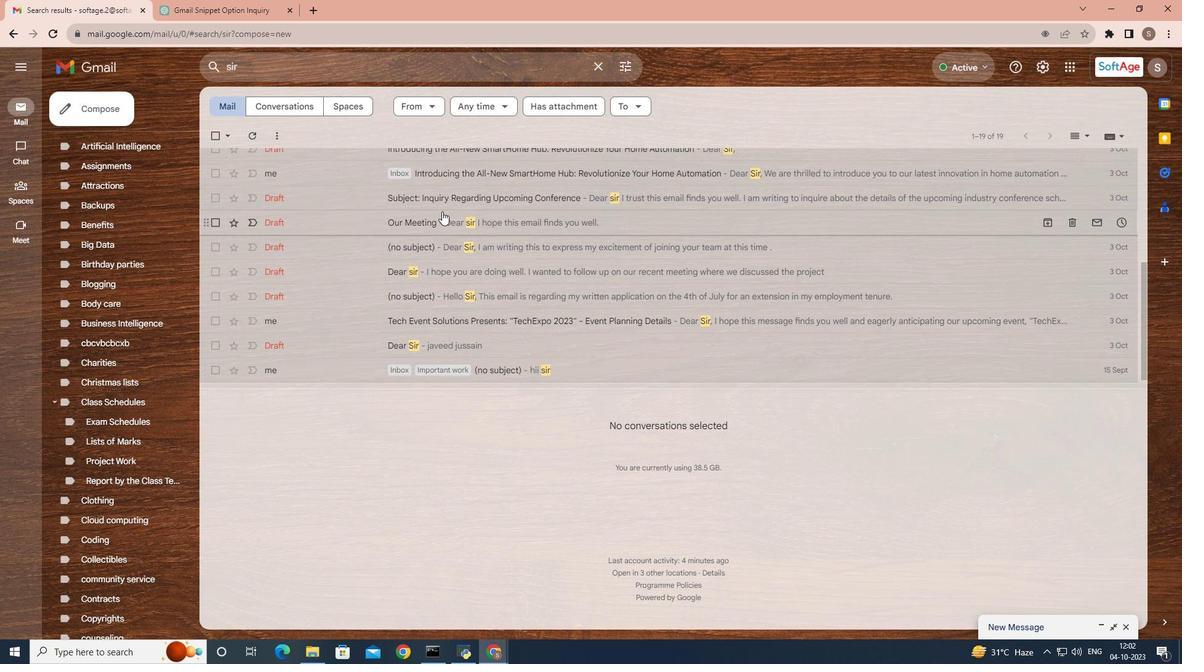 
Action: Mouse scrolled (442, 212) with delta (0, 0)
Screenshot: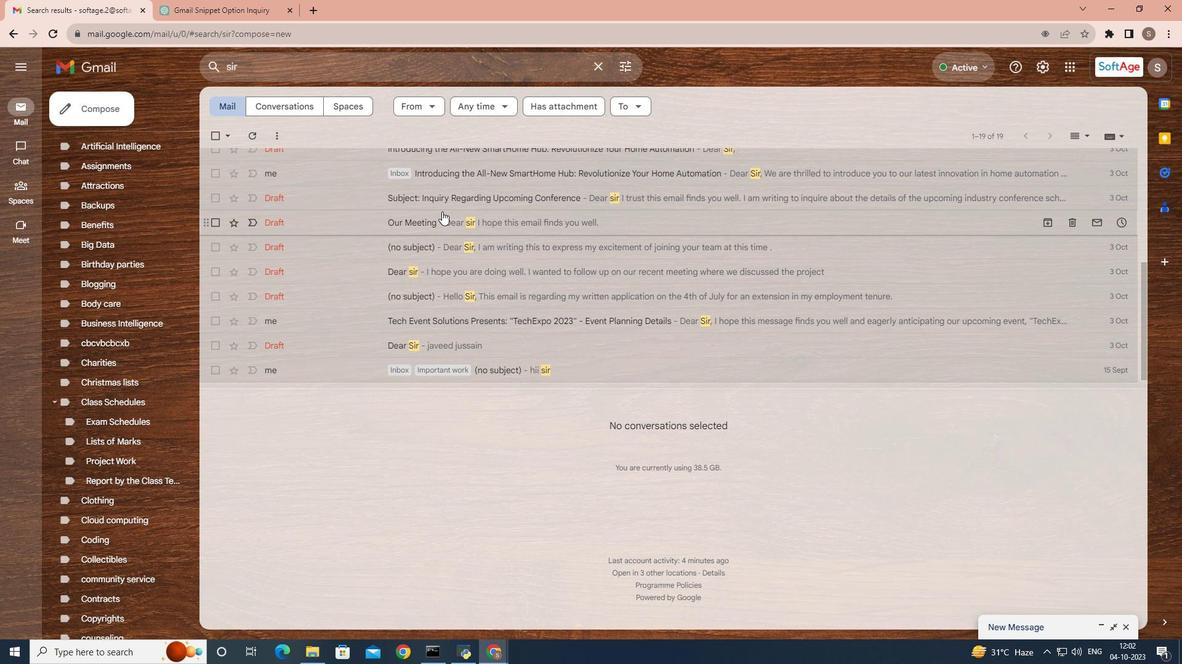 
Action: Mouse scrolled (442, 212) with delta (0, 0)
Screenshot: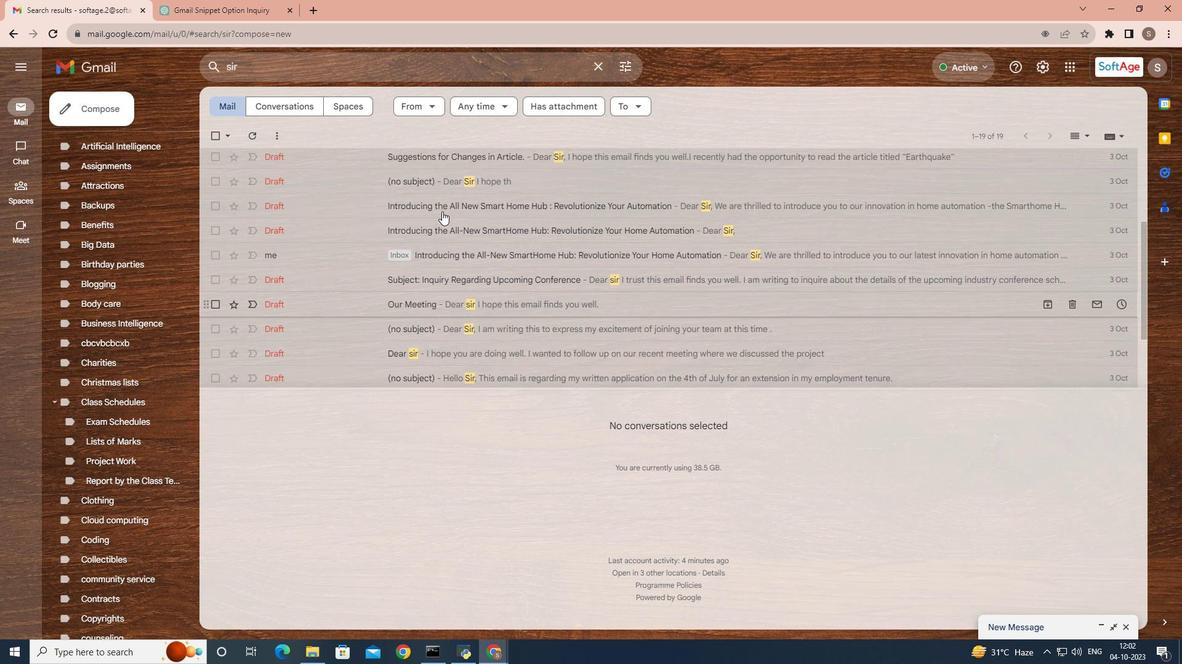 
Action: Mouse scrolled (442, 212) with delta (0, 0)
Screenshot: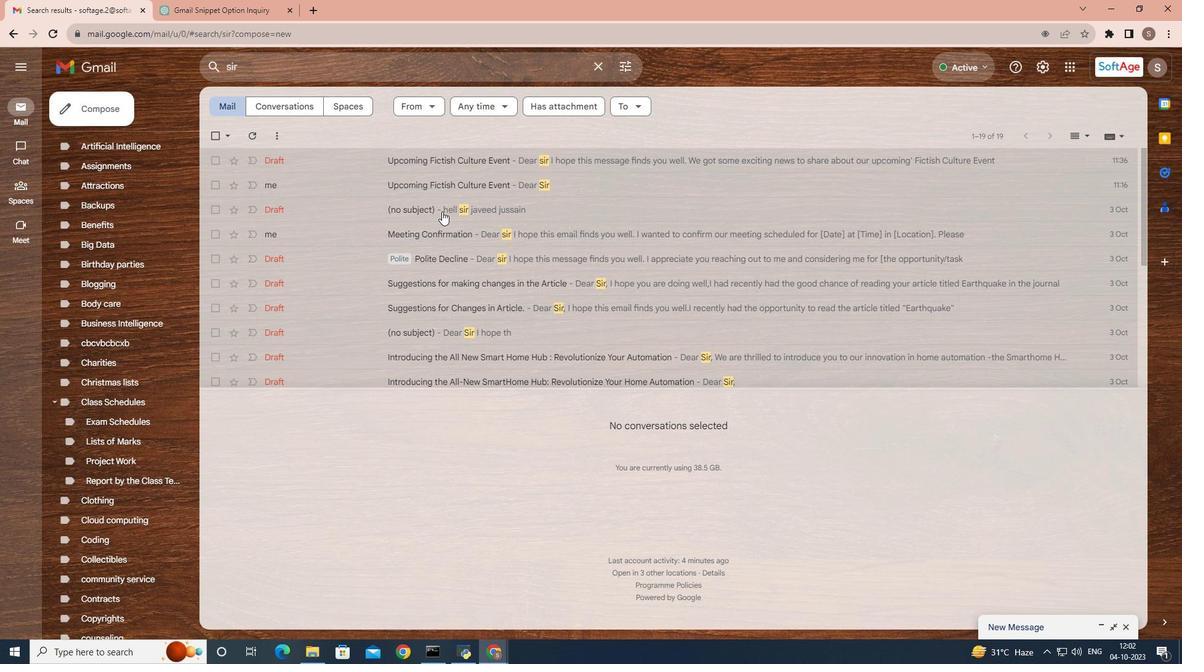 
Action: Mouse scrolled (442, 212) with delta (0, 0)
Screenshot: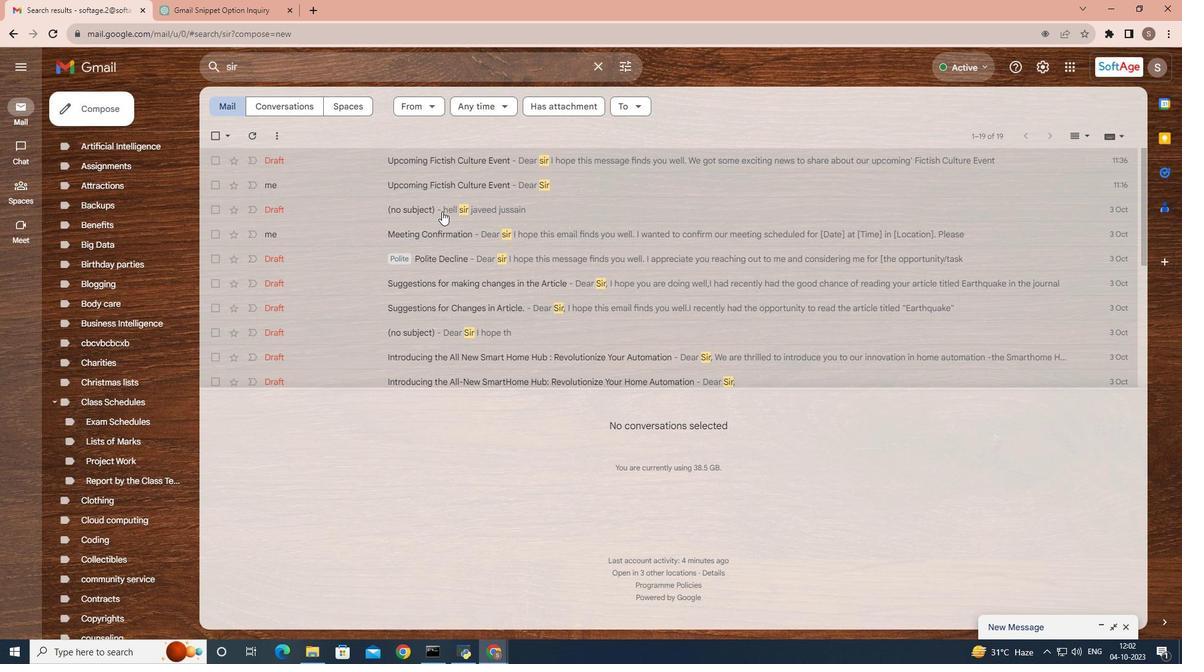 
Action: Mouse scrolled (442, 212) with delta (0, 0)
Screenshot: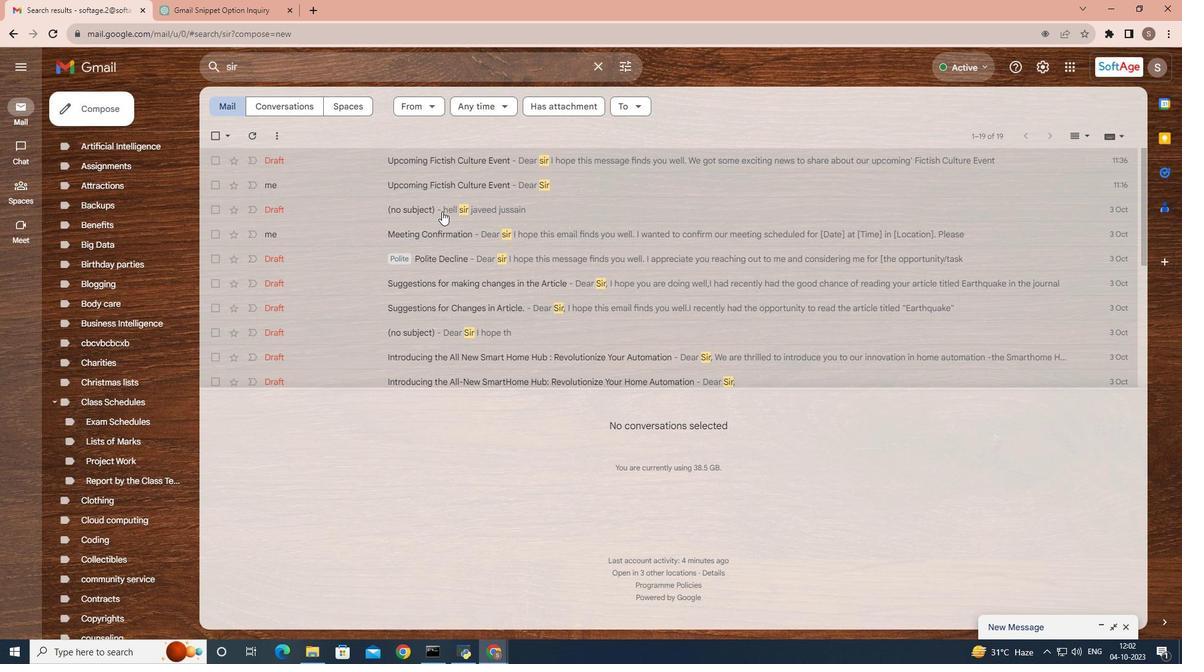 
Action: Mouse scrolled (442, 212) with delta (0, 0)
Screenshot: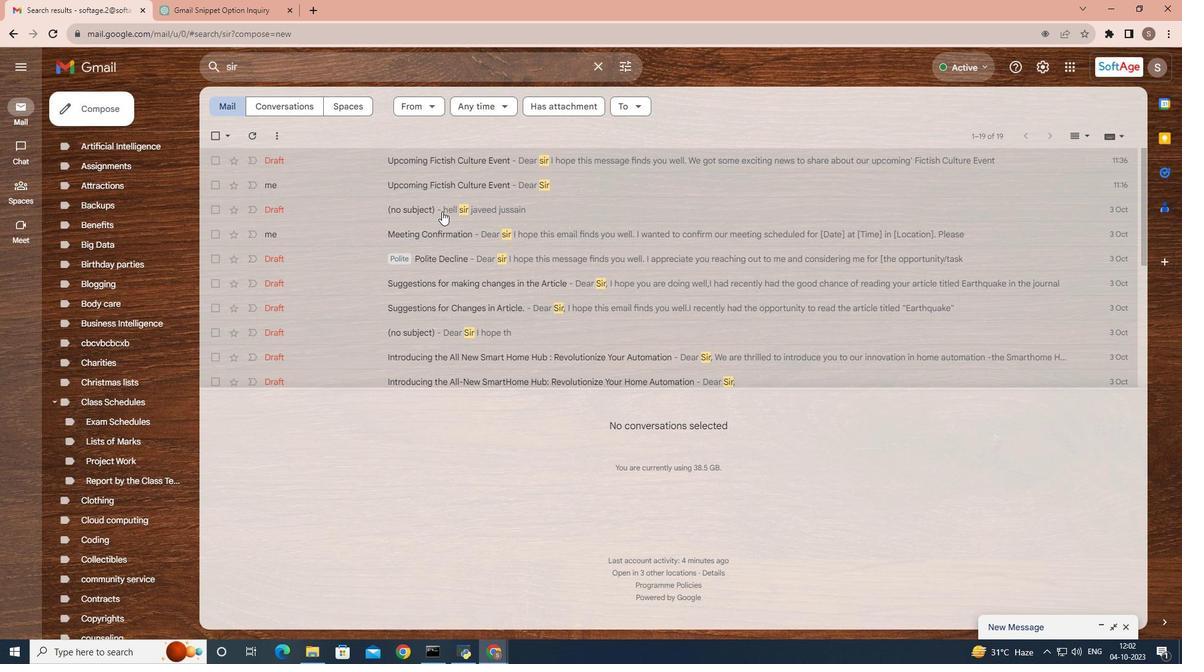 
Action: Mouse scrolled (442, 212) with delta (0, 0)
Screenshot: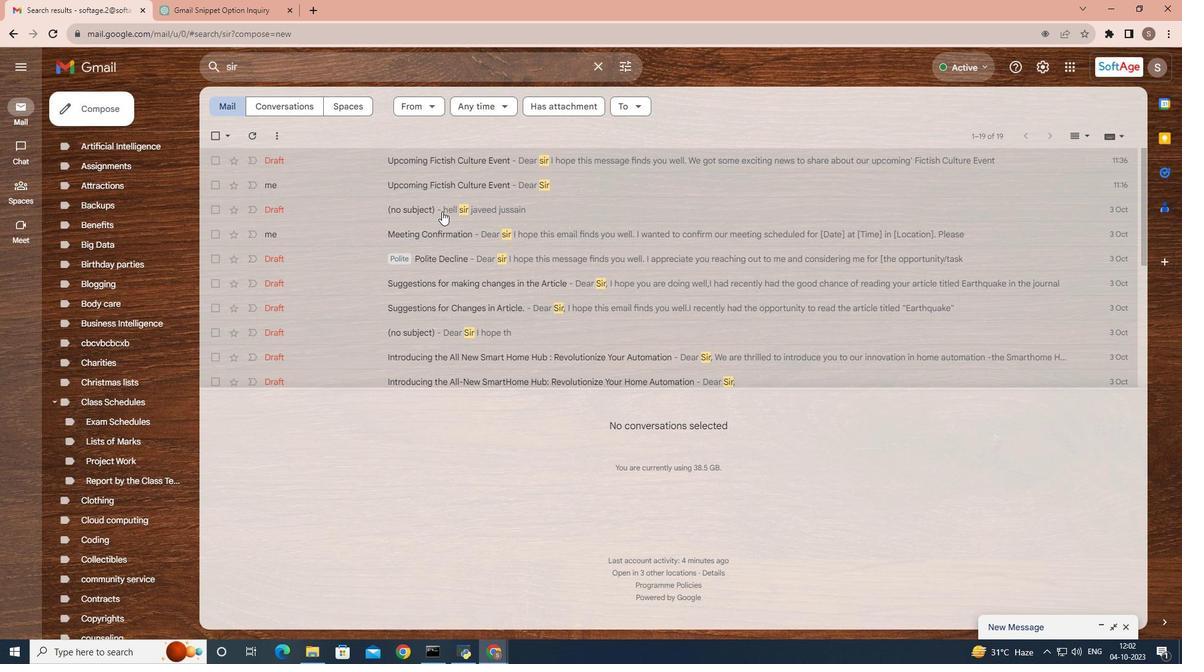 
Action: Mouse moved to (597, 62)
Screenshot: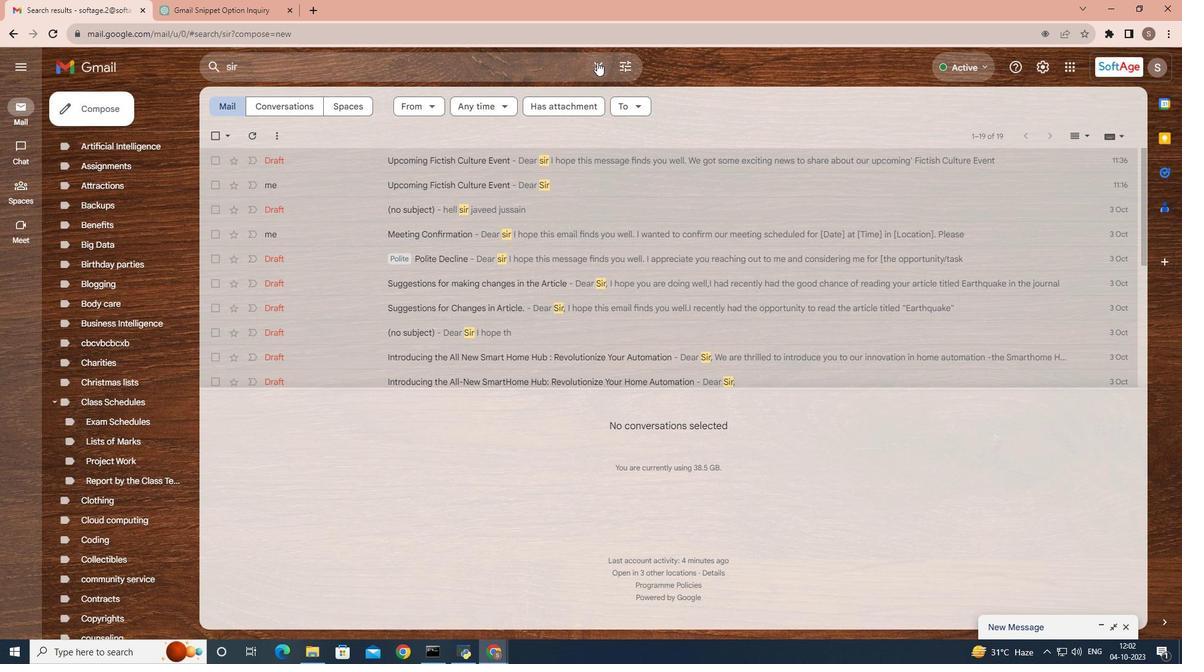 
Action: Mouse pressed left at (597, 62)
Screenshot: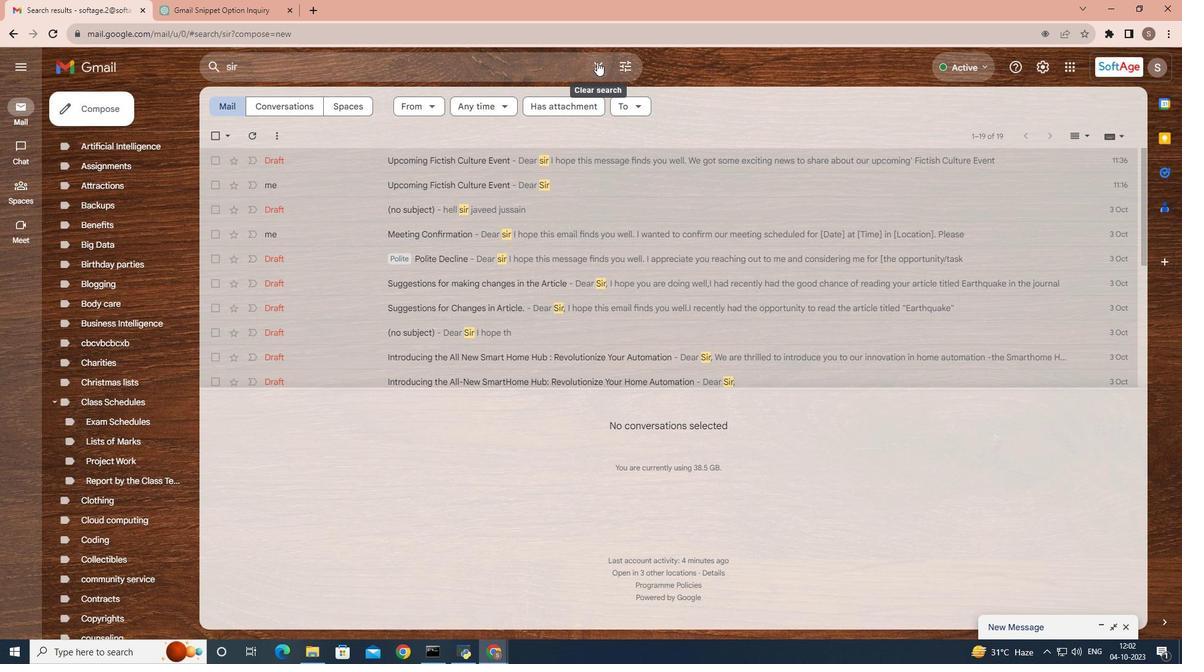 
Action: Mouse moved to (503, 70)
Screenshot: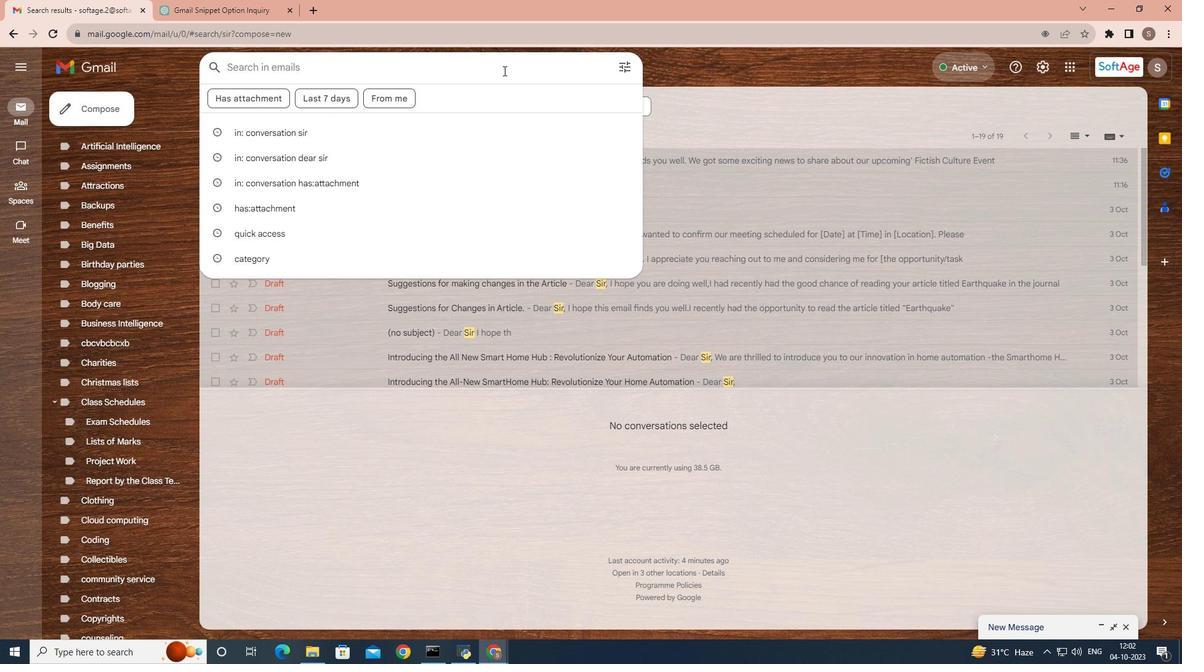 
Action: Key pressed information<Key.enter>
Screenshot: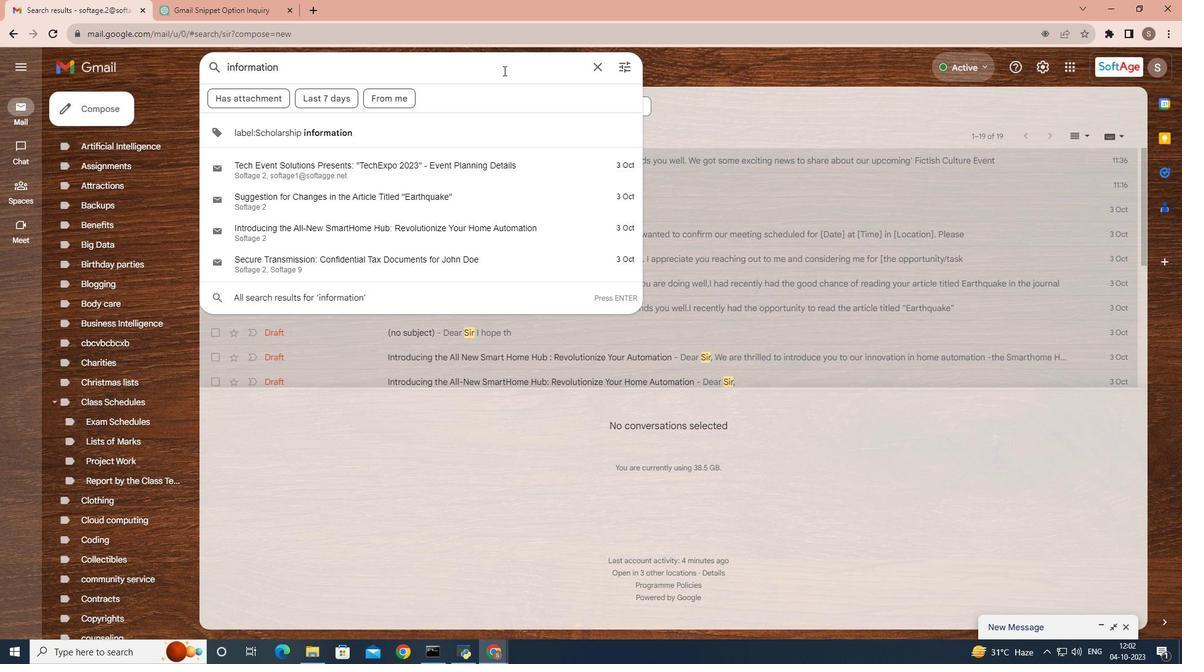 
Action: Mouse moved to (483, 175)
Screenshot: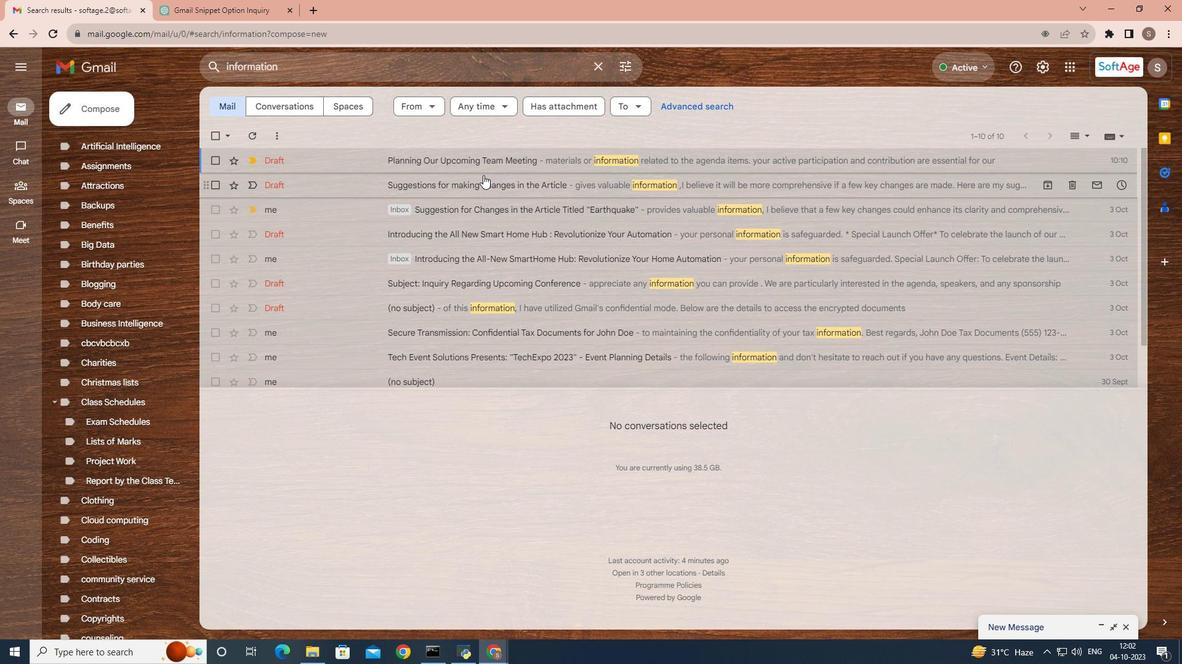 
Action: Mouse scrolled (483, 174) with delta (0, 0)
Screenshot: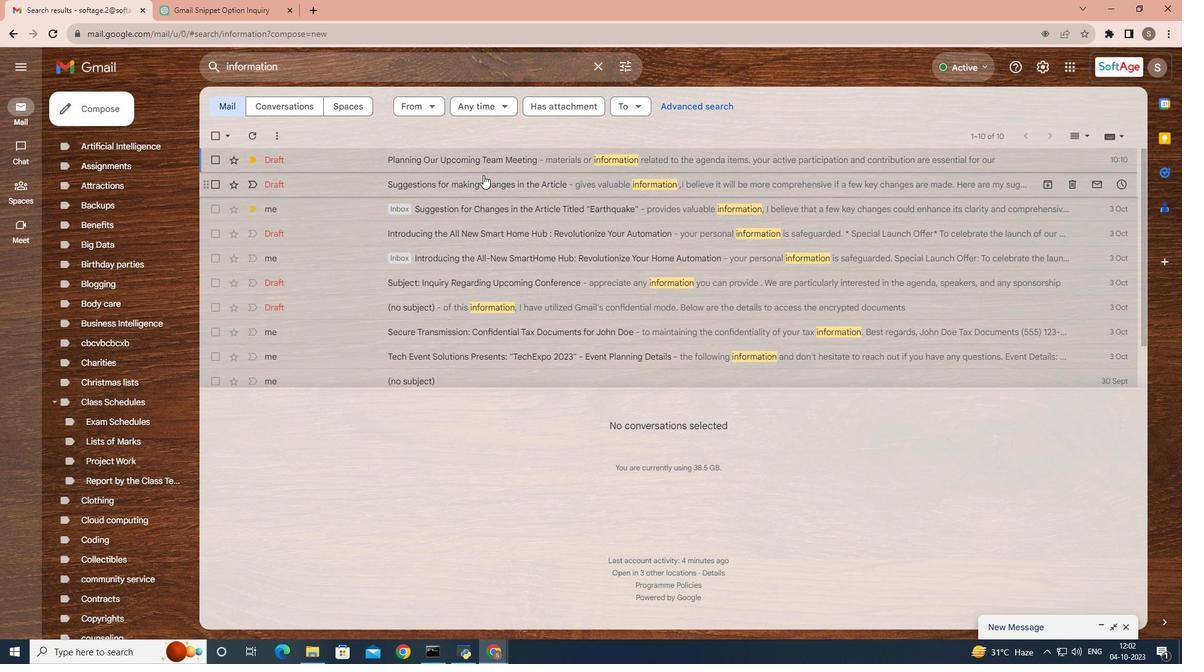 
Action: Mouse scrolled (483, 174) with delta (0, 0)
Screenshot: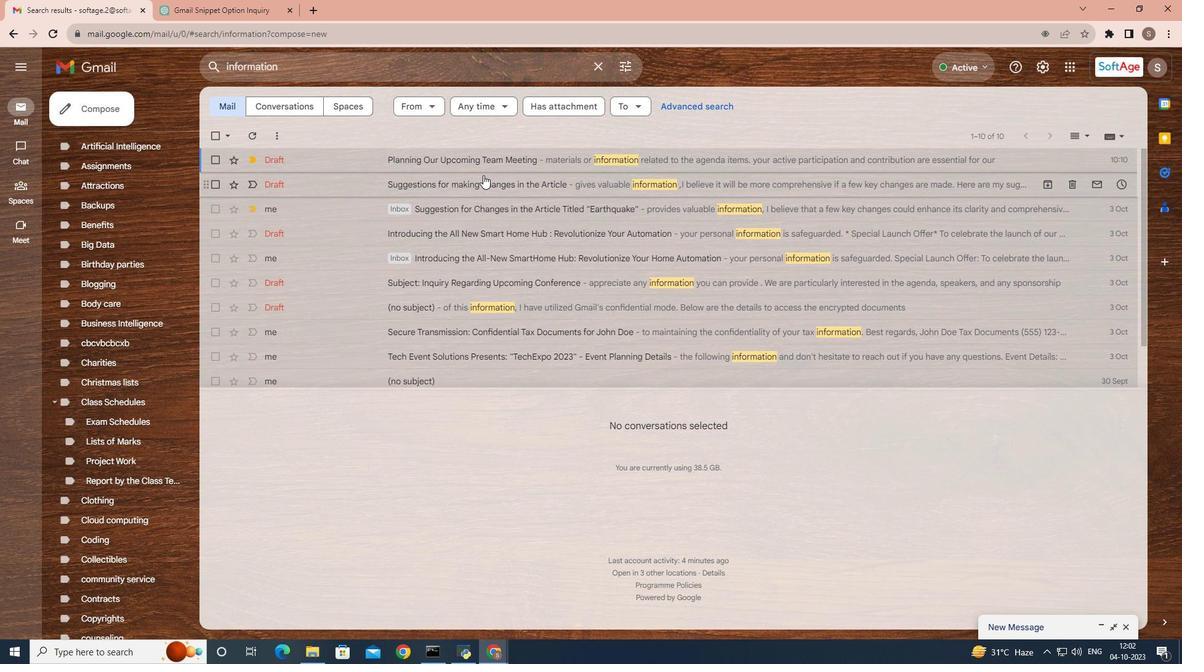 
Action: Mouse scrolled (483, 174) with delta (0, 0)
Screenshot: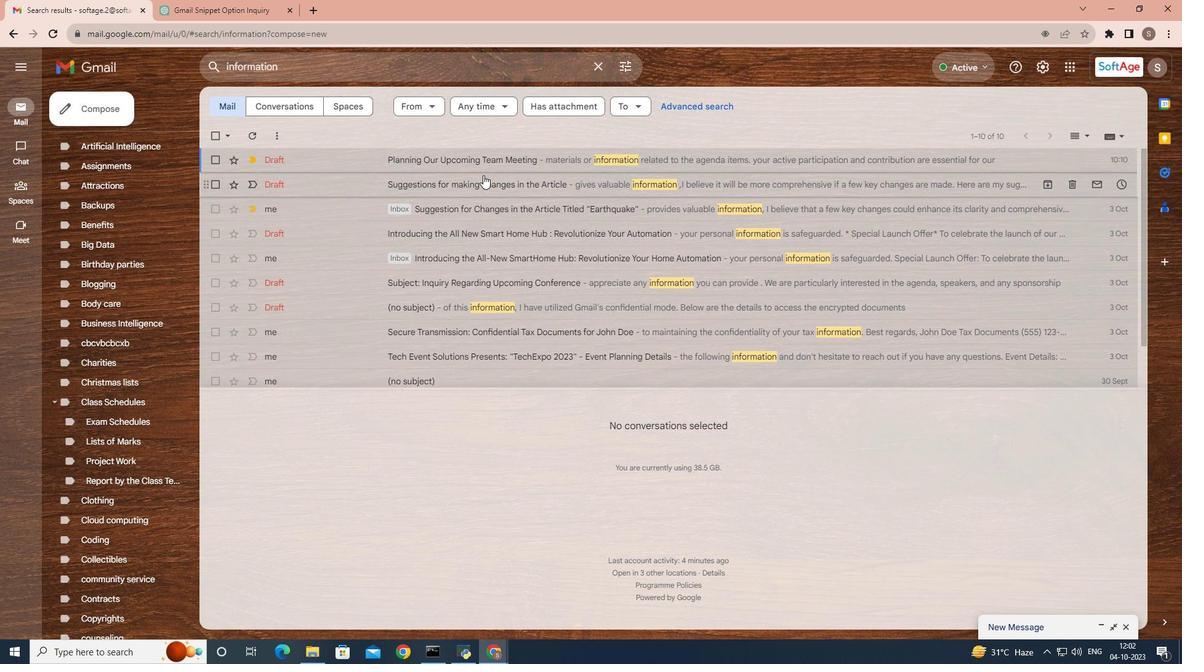 
Action: Mouse scrolled (483, 174) with delta (0, 0)
Screenshot: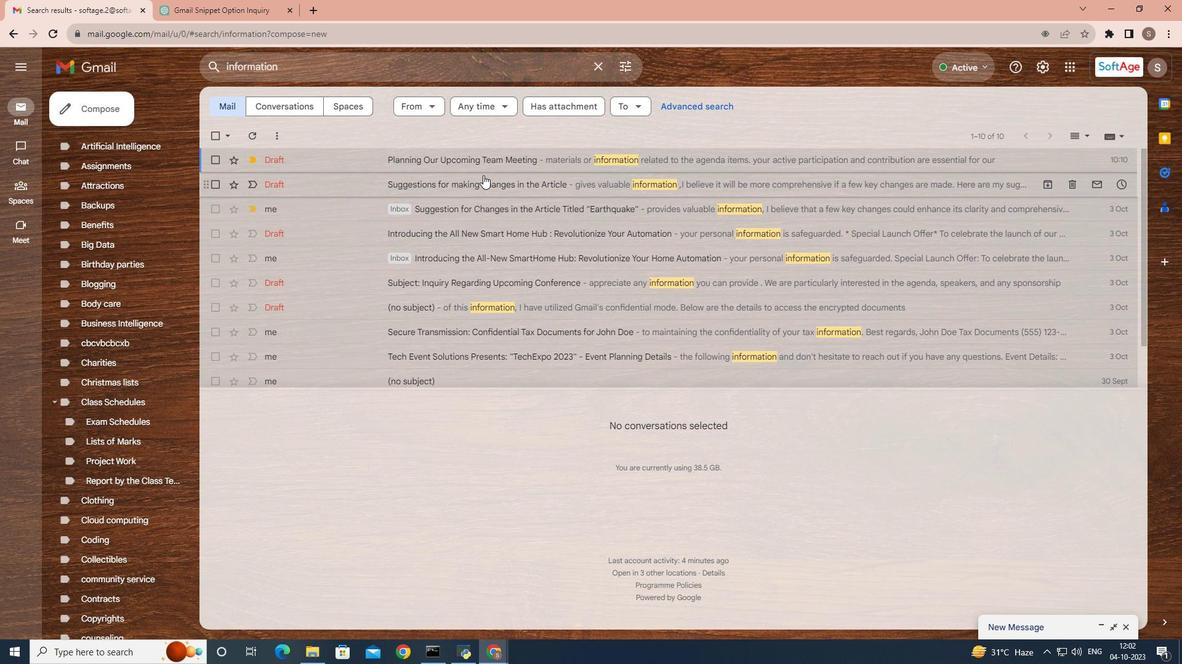 
Action: Mouse scrolled (483, 174) with delta (0, 0)
Screenshot: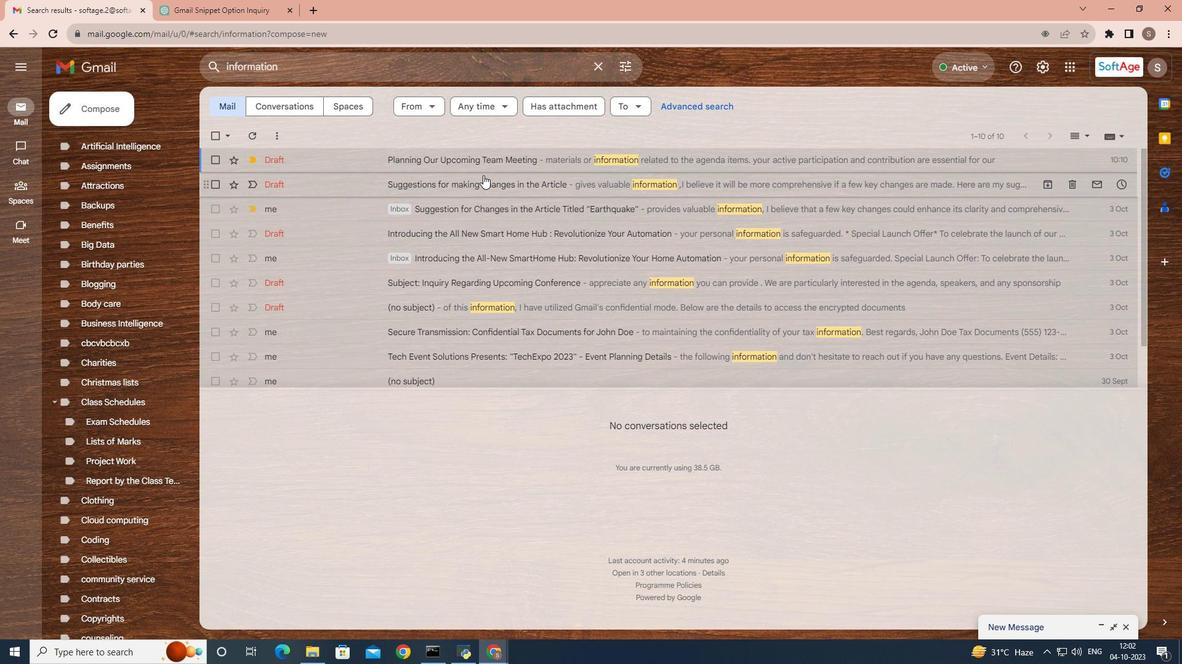 
Action: Mouse scrolled (483, 174) with delta (0, 0)
Screenshot: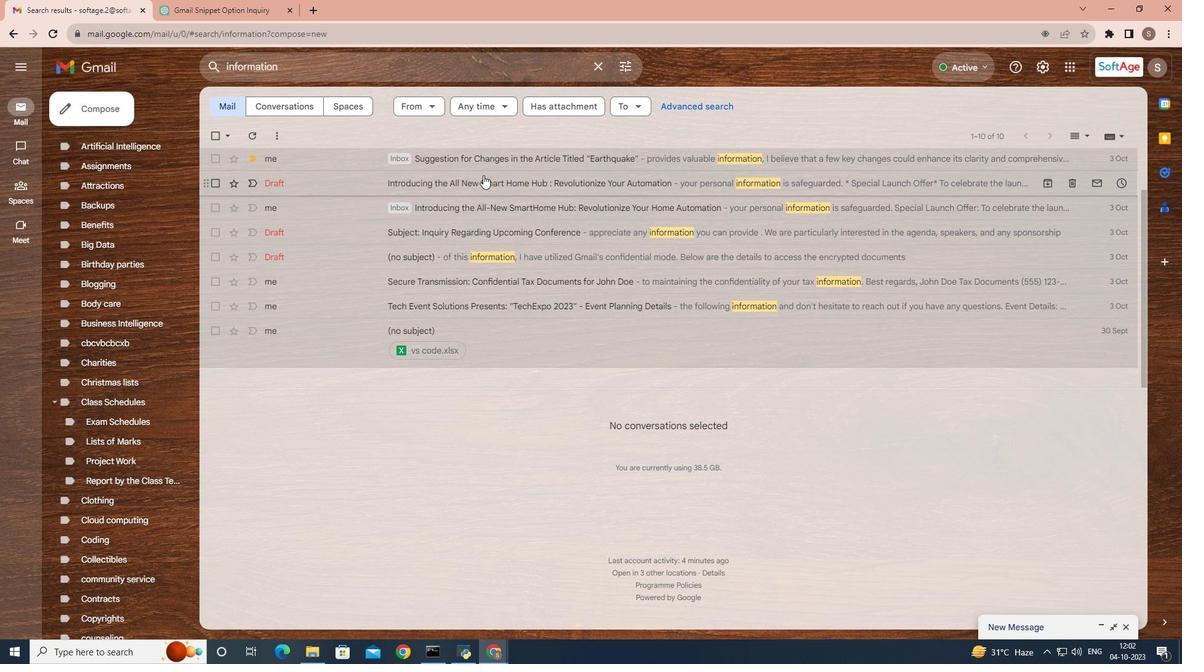 
Action: Mouse scrolled (483, 174) with delta (0, 0)
Screenshot: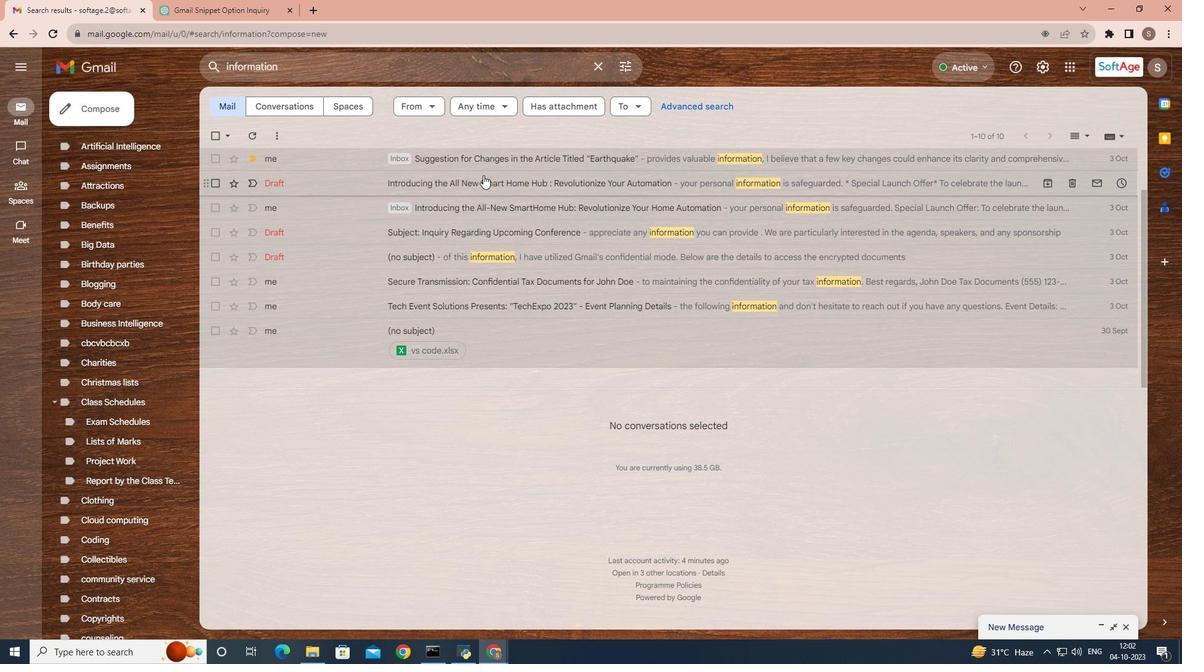 
Action: Mouse scrolled (483, 174) with delta (0, 0)
Screenshot: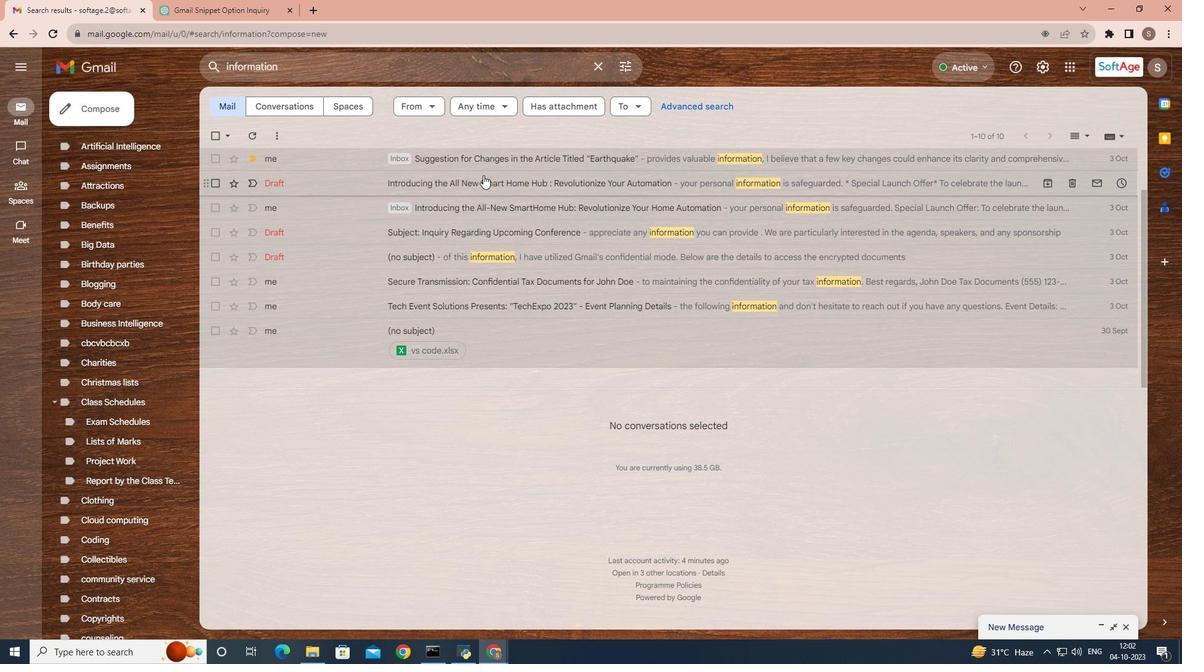 
Action: Mouse scrolled (483, 174) with delta (0, 0)
Screenshot: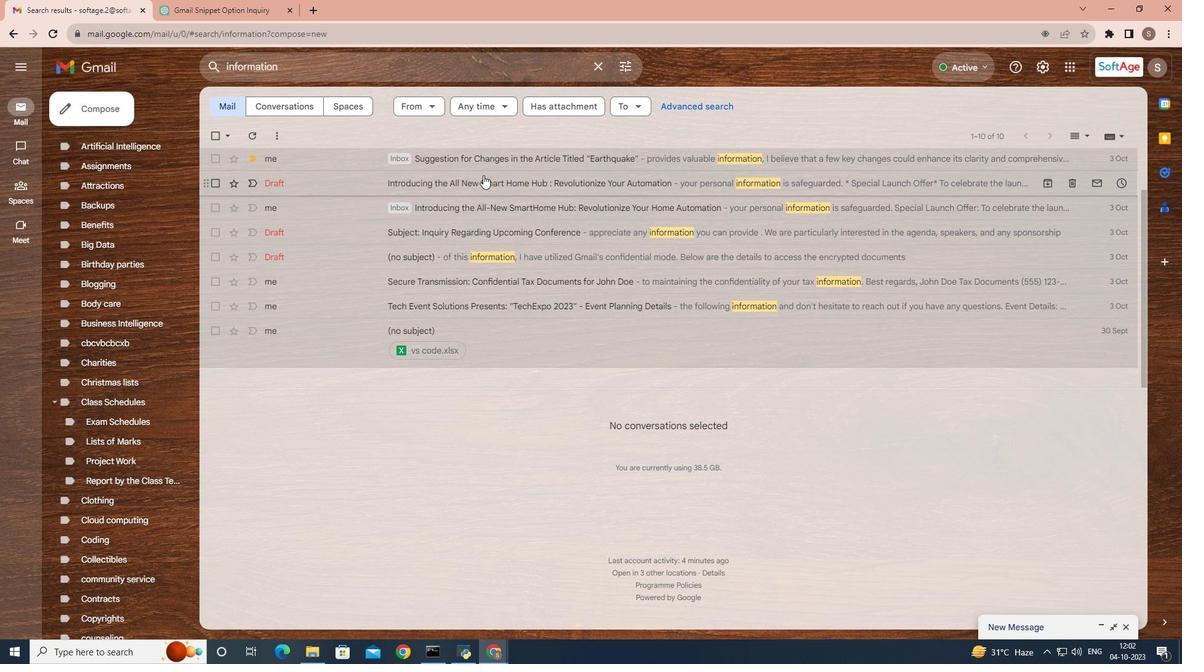 
Action: Mouse scrolled (483, 176) with delta (0, 0)
Screenshot: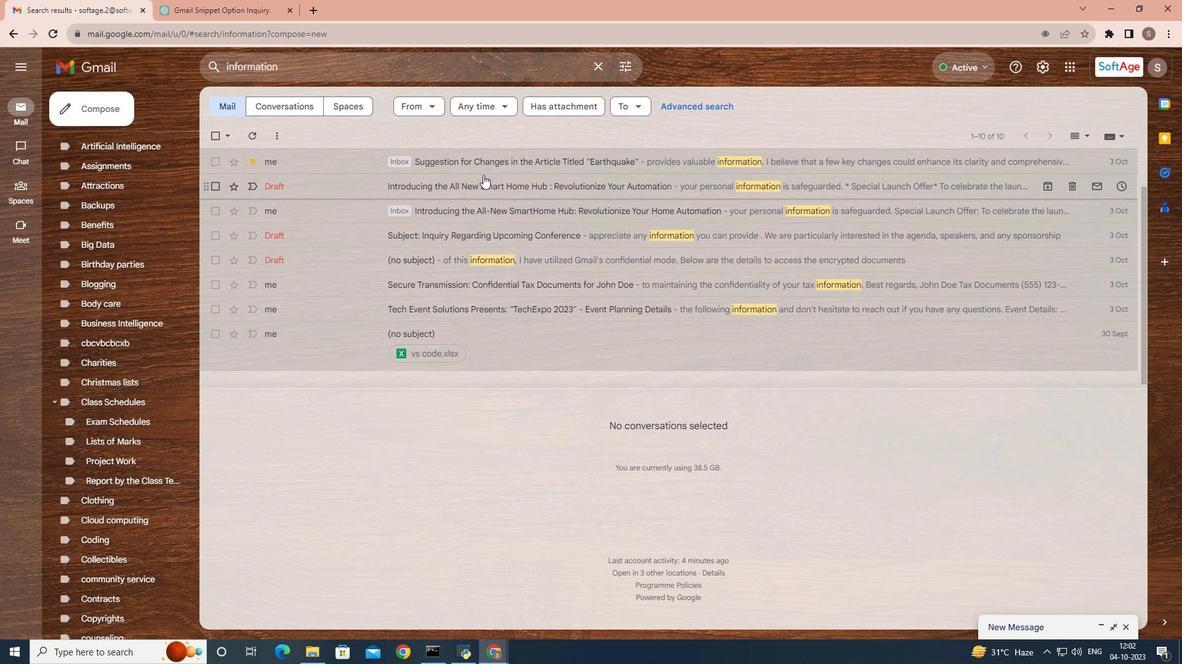 
Action: Mouse scrolled (483, 176) with delta (0, 0)
Screenshot: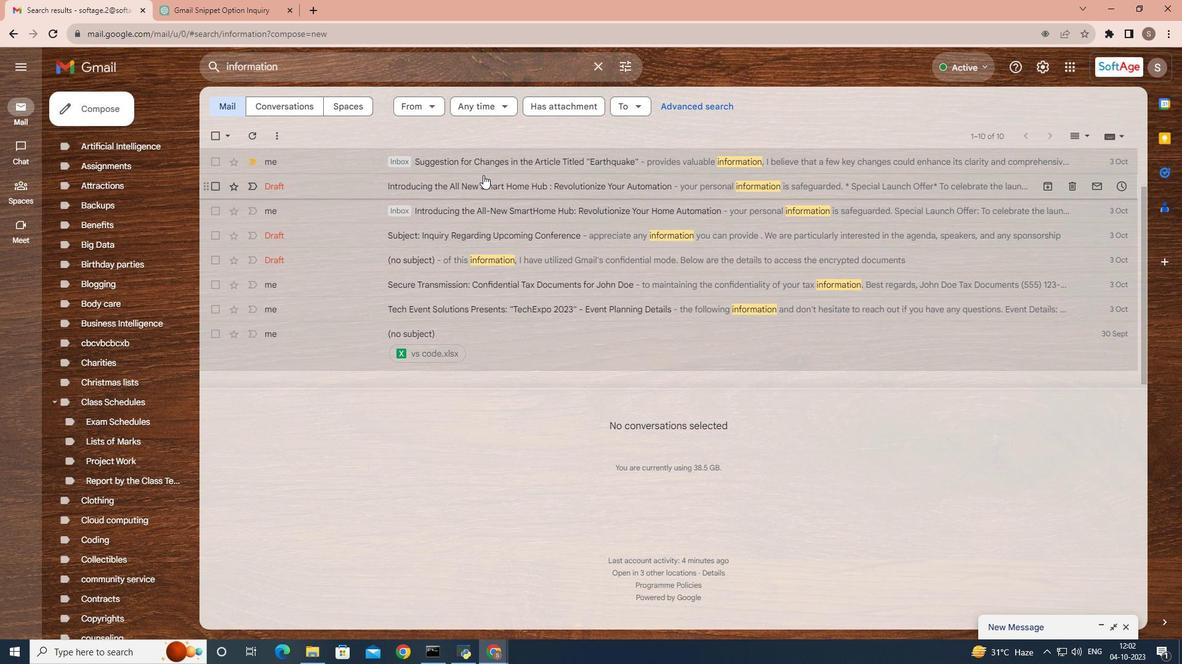 
Action: Mouse scrolled (483, 176) with delta (0, 0)
Screenshot: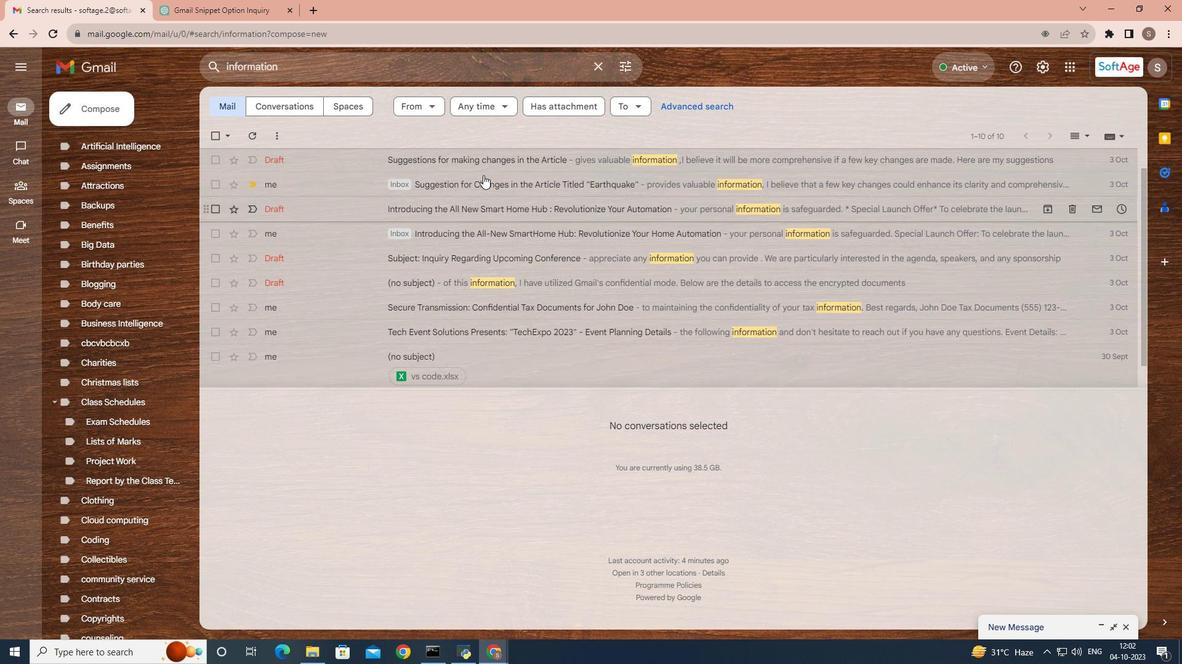 
Action: Mouse scrolled (483, 176) with delta (0, 0)
Screenshot: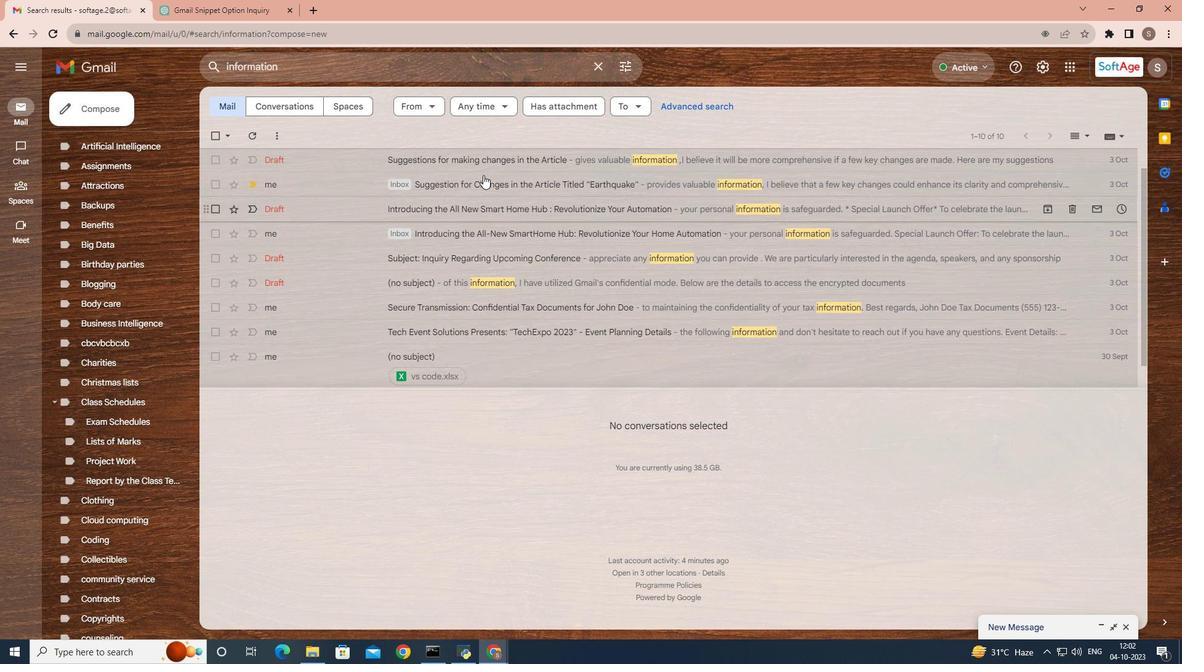 
Action: Mouse scrolled (483, 176) with delta (0, 0)
Screenshot: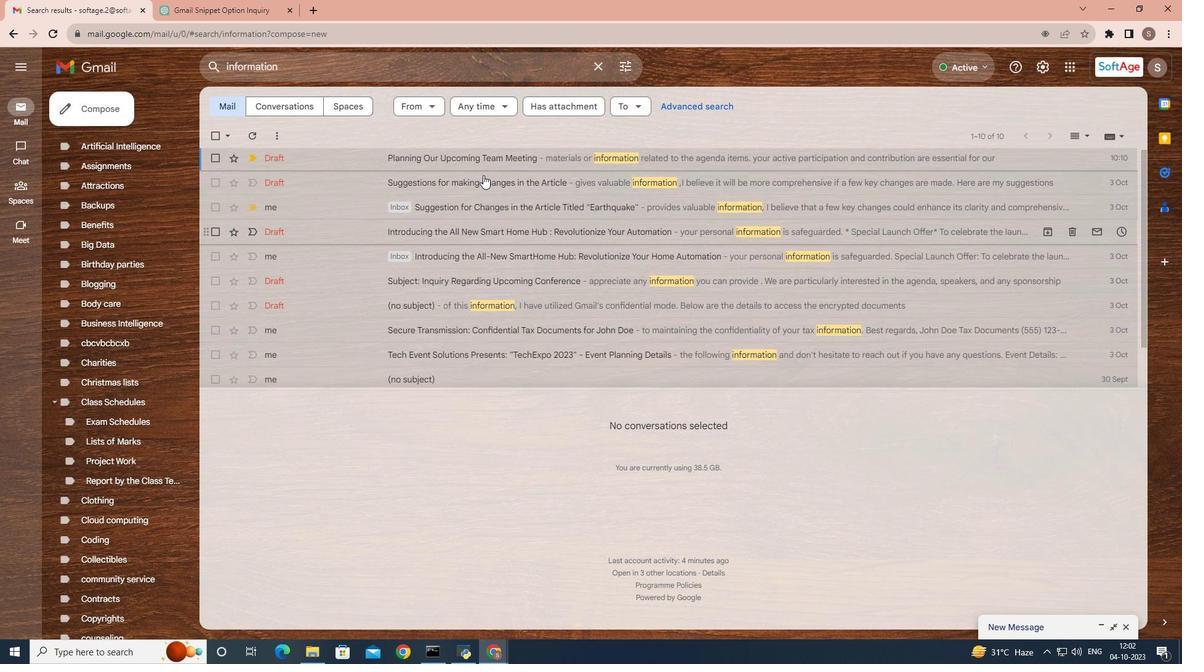 
Action: Mouse scrolled (483, 176) with delta (0, 0)
Screenshot: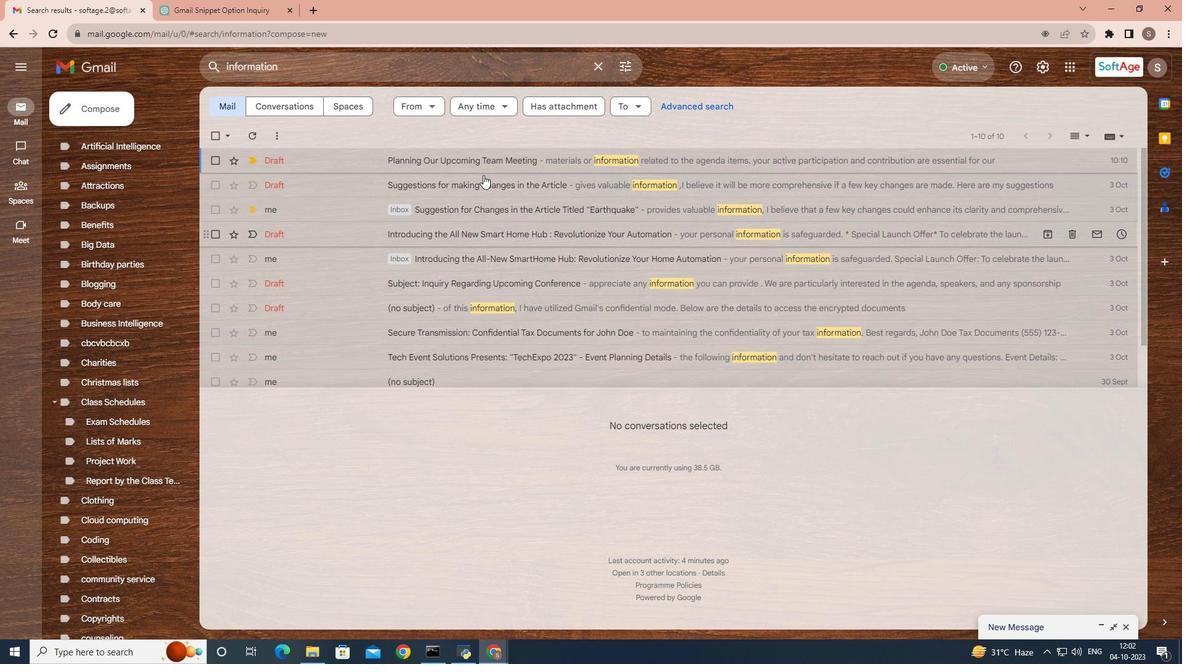 
